 Task: In the event  named  Third Team Building Workshop, Set a range of dates when you can accept meetings  '5 Jul â€" 5 Aug 2023'. Select a duration of  45 min. Select working hours  	_x000D_
MON- SAT 10:00am â€" 6:00pm. Add time before or after your events  as 10 min. Set the frequency of available time slots for invitees as  55 min. Set the minimum notice period and maximum events allowed per day as  167 hours and 5. , logged in from the account softage.4@softage.net and add another guest for the event, softage.3@softage.net
Action: Mouse pressed left at (476, 351)
Screenshot: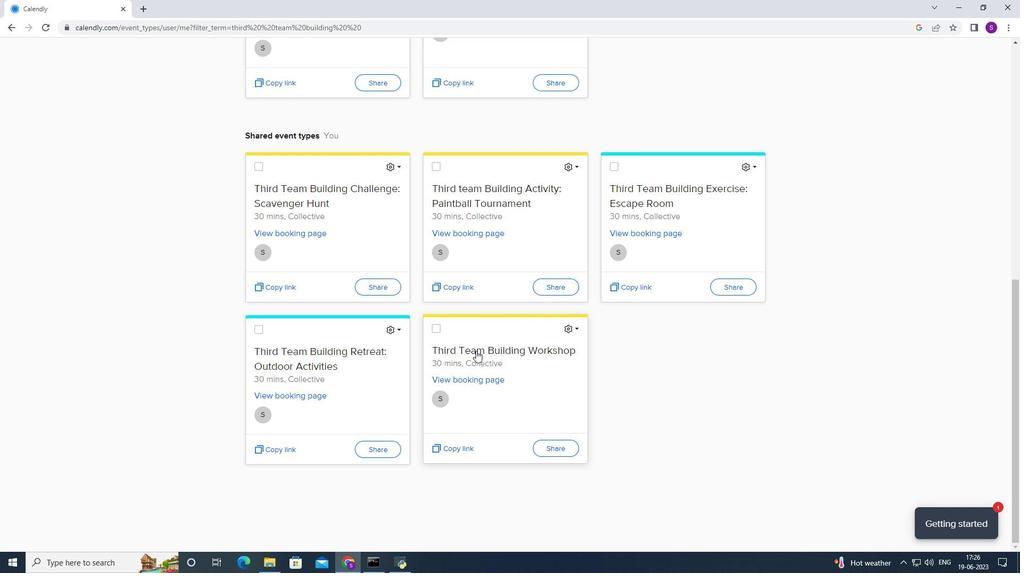 
Action: Mouse moved to (310, 258)
Screenshot: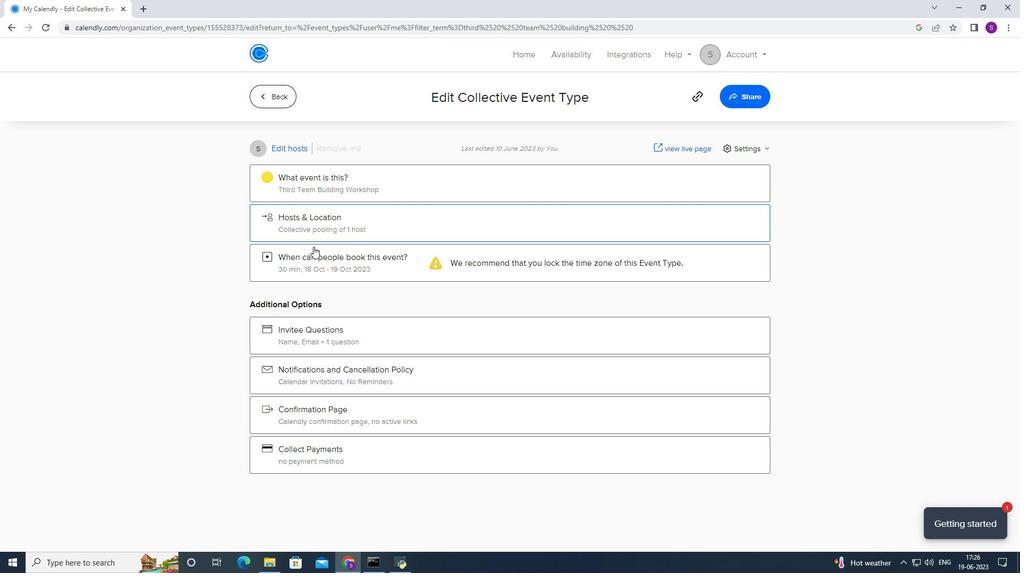 
Action: Mouse pressed left at (310, 258)
Screenshot: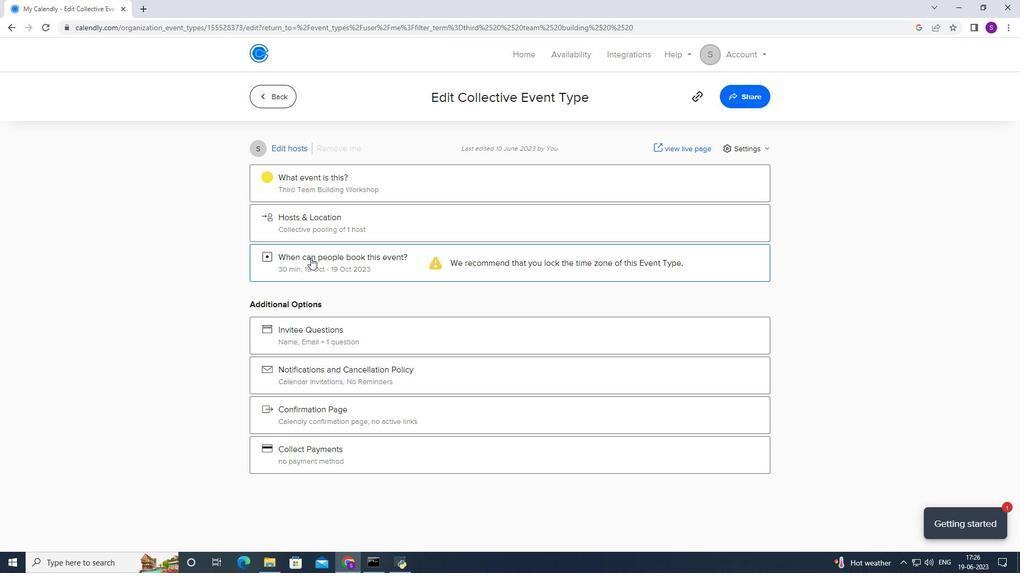 
Action: Mouse moved to (375, 392)
Screenshot: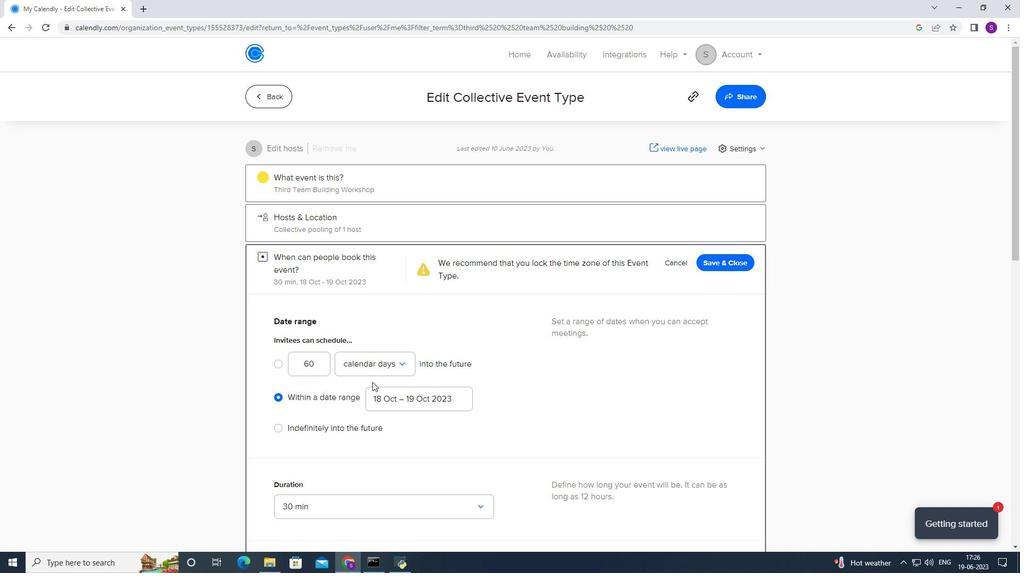 
Action: Mouse scrolled (375, 391) with delta (0, 0)
Screenshot: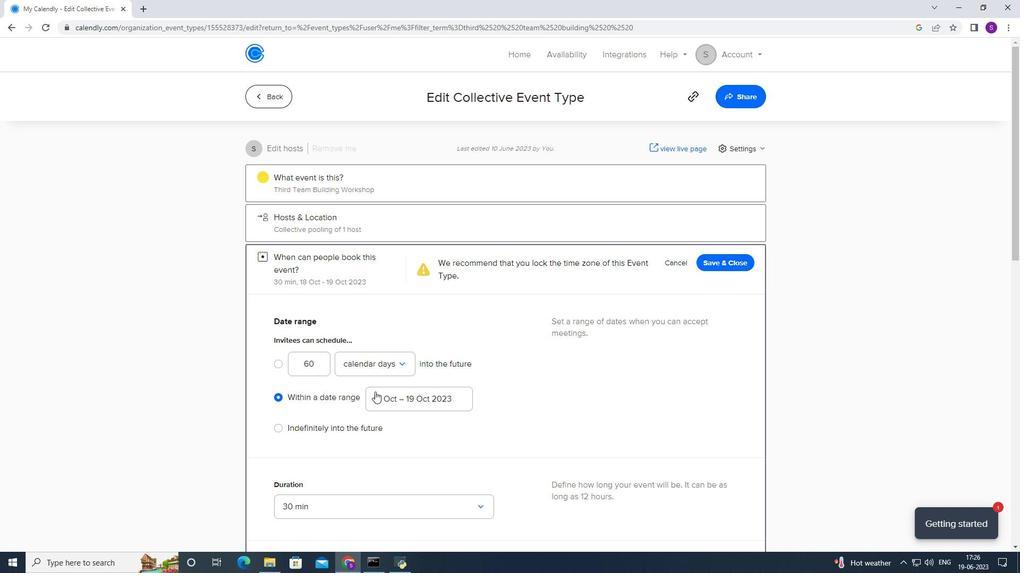 
Action: Mouse scrolled (375, 391) with delta (0, 0)
Screenshot: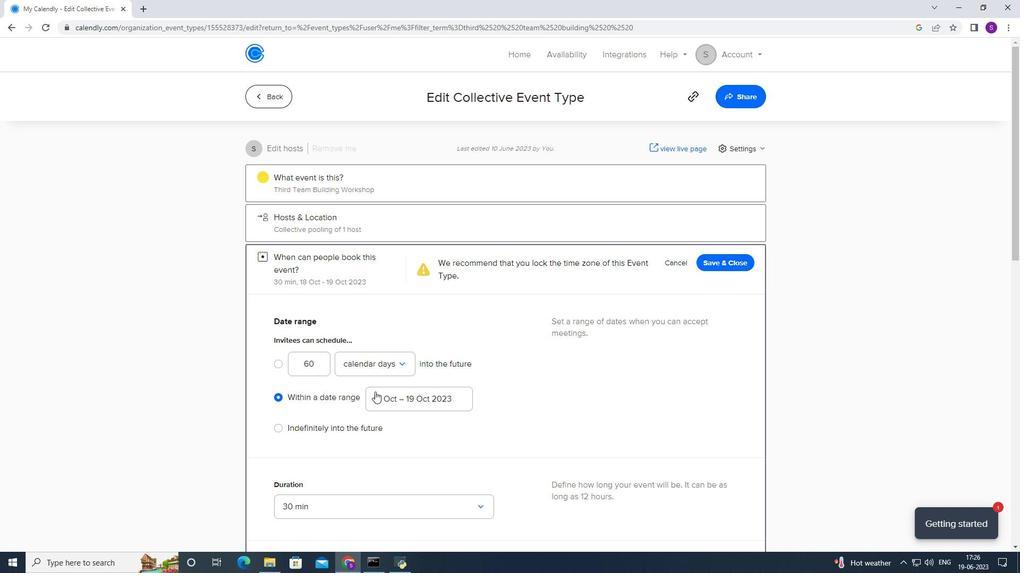 
Action: Mouse scrolled (375, 391) with delta (0, 0)
Screenshot: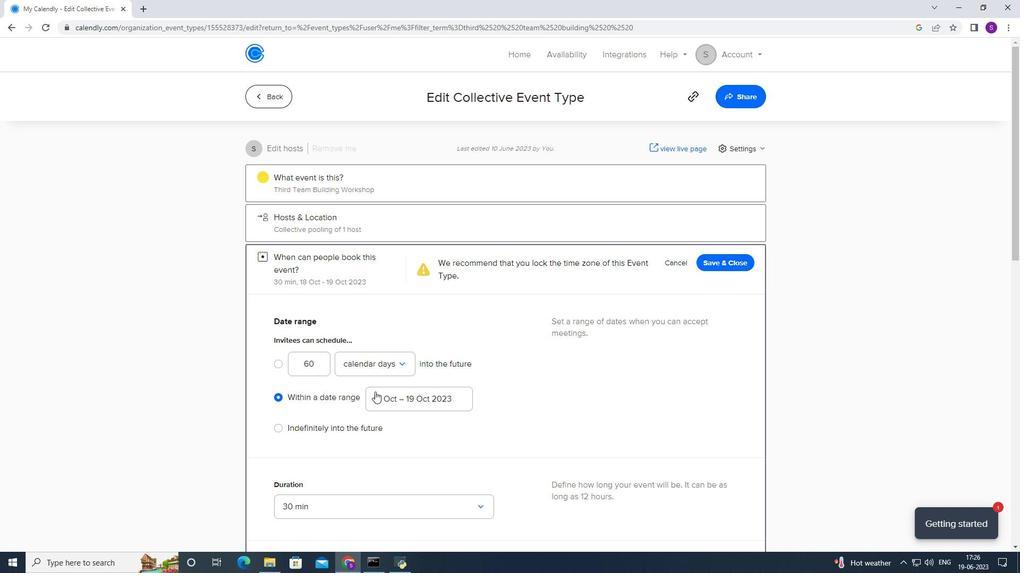 
Action: Mouse moved to (370, 343)
Screenshot: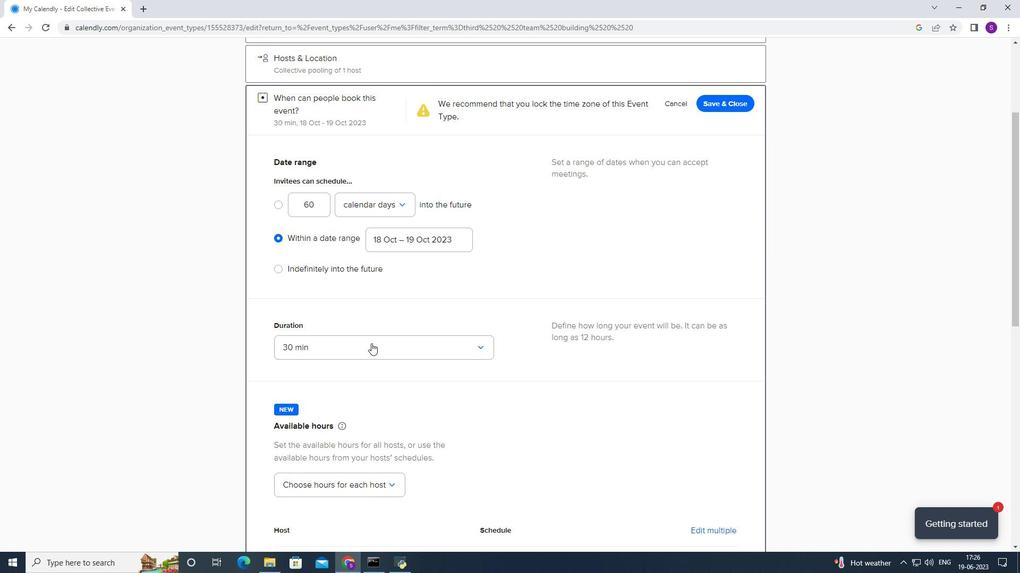 
Action: Mouse pressed left at (370, 343)
Screenshot: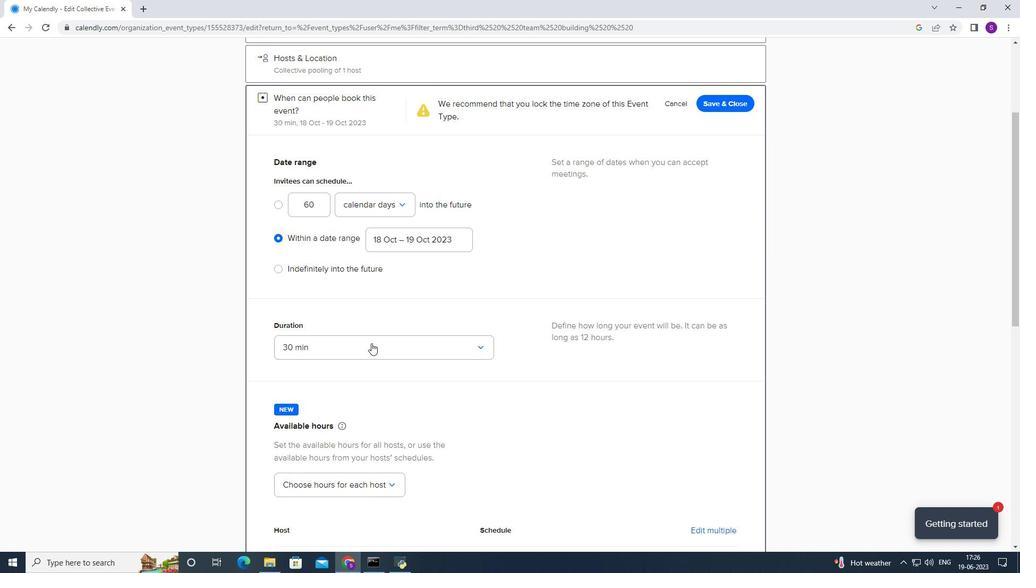 
Action: Mouse moved to (324, 422)
Screenshot: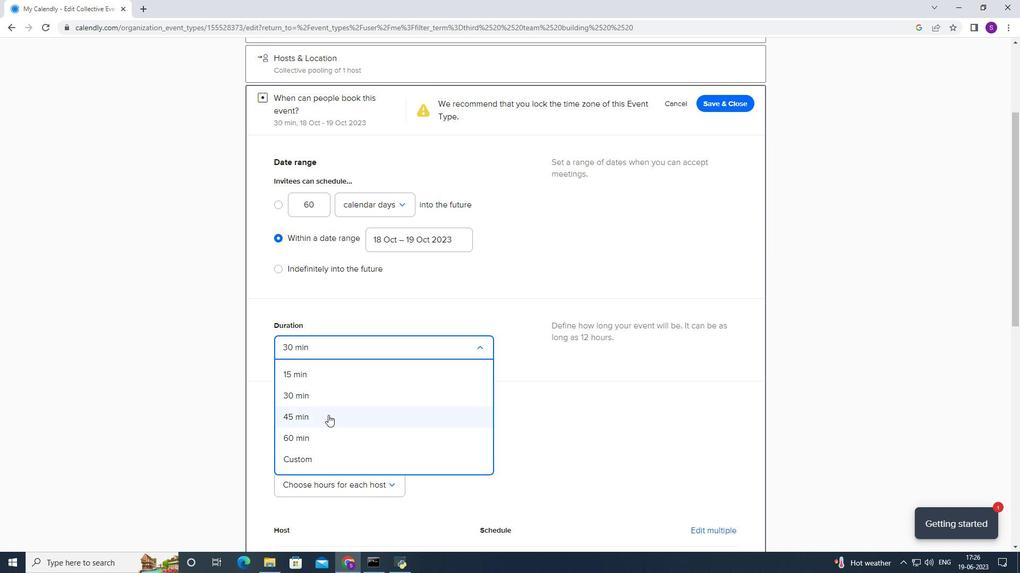 
Action: Mouse pressed left at (324, 422)
Screenshot: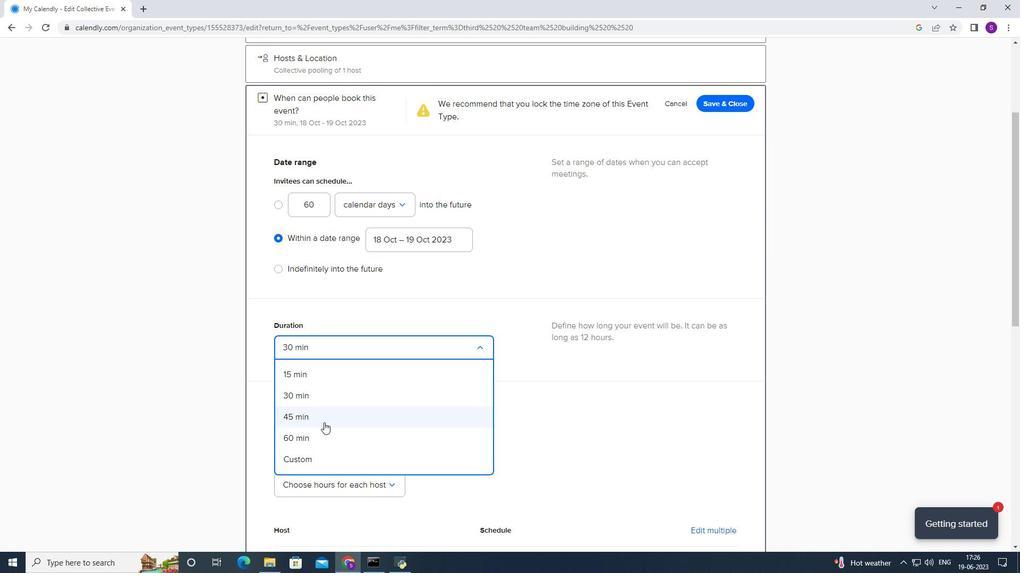 
Action: Mouse moved to (398, 241)
Screenshot: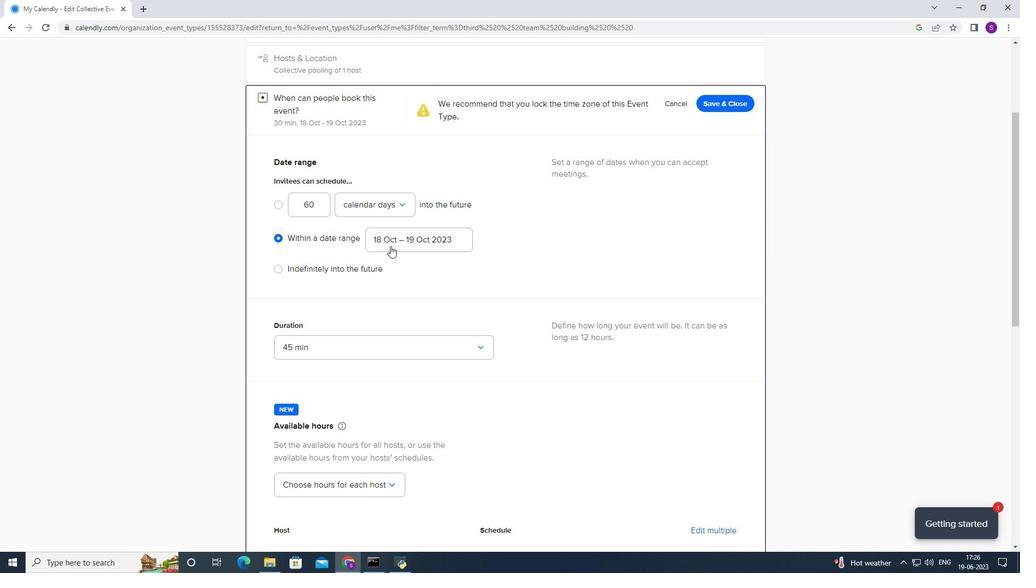
Action: Mouse pressed left at (398, 241)
Screenshot: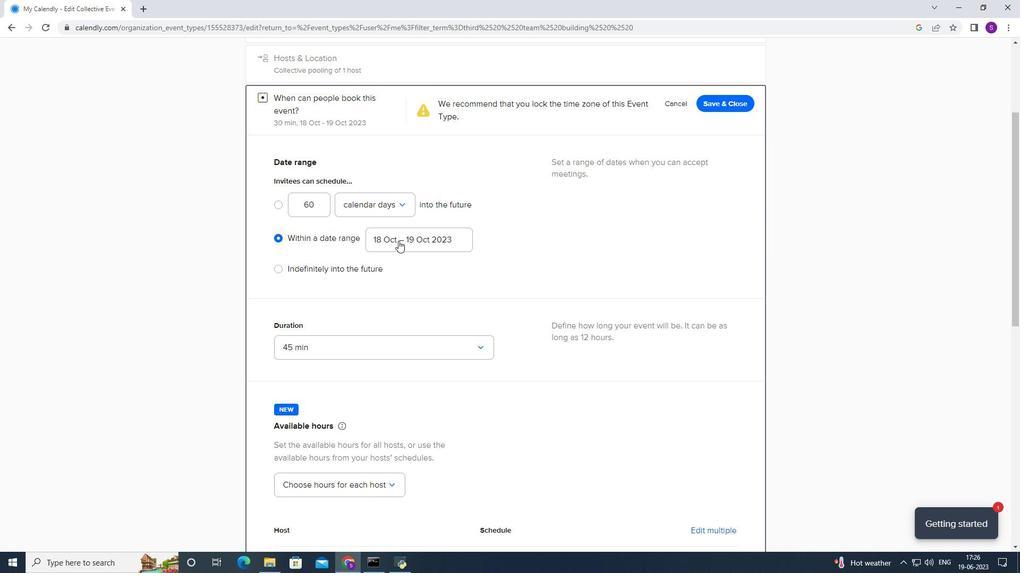 
Action: Mouse moved to (438, 277)
Screenshot: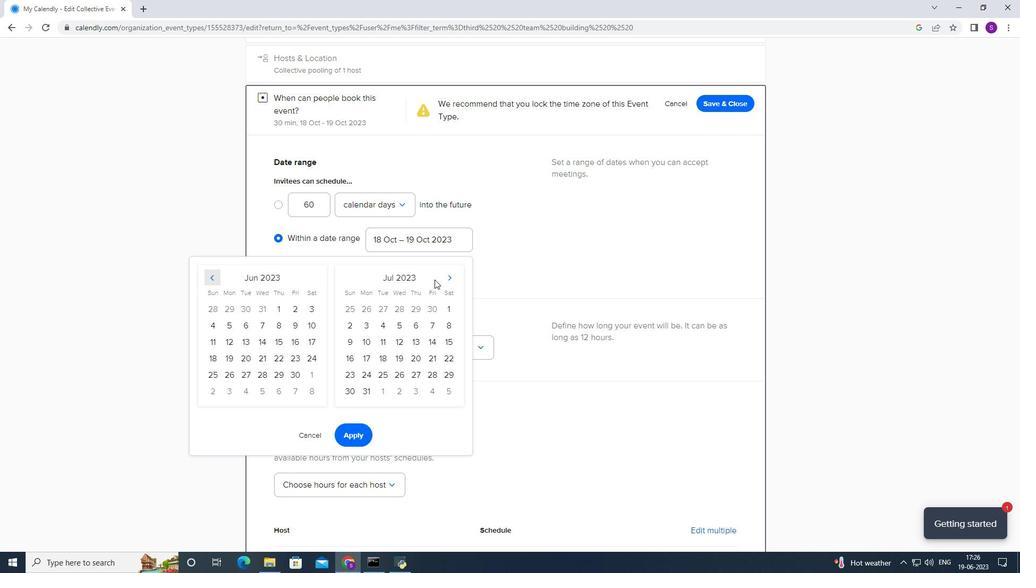 
Action: Mouse pressed left at (438, 277)
Screenshot: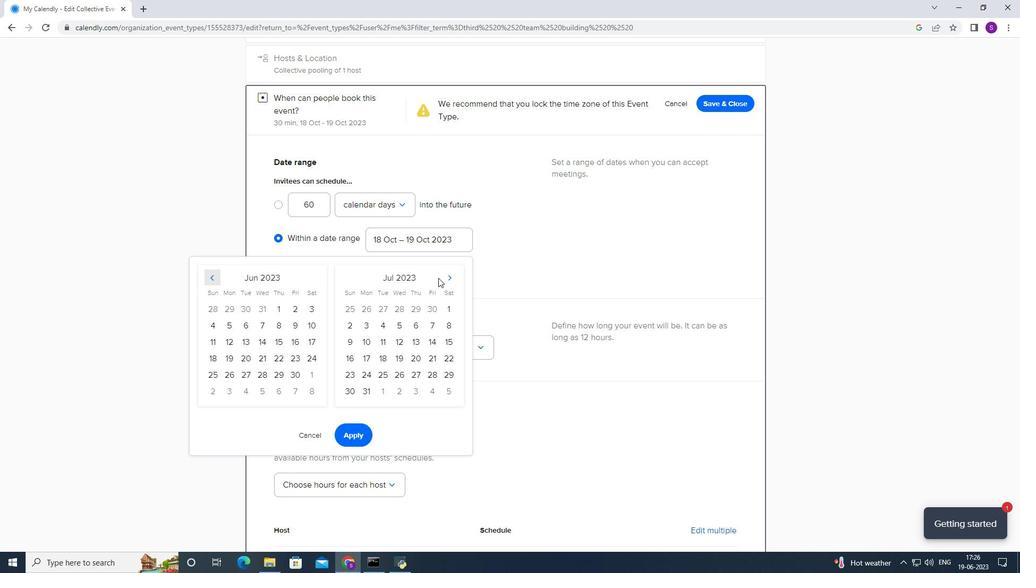 
Action: Mouse moved to (444, 276)
Screenshot: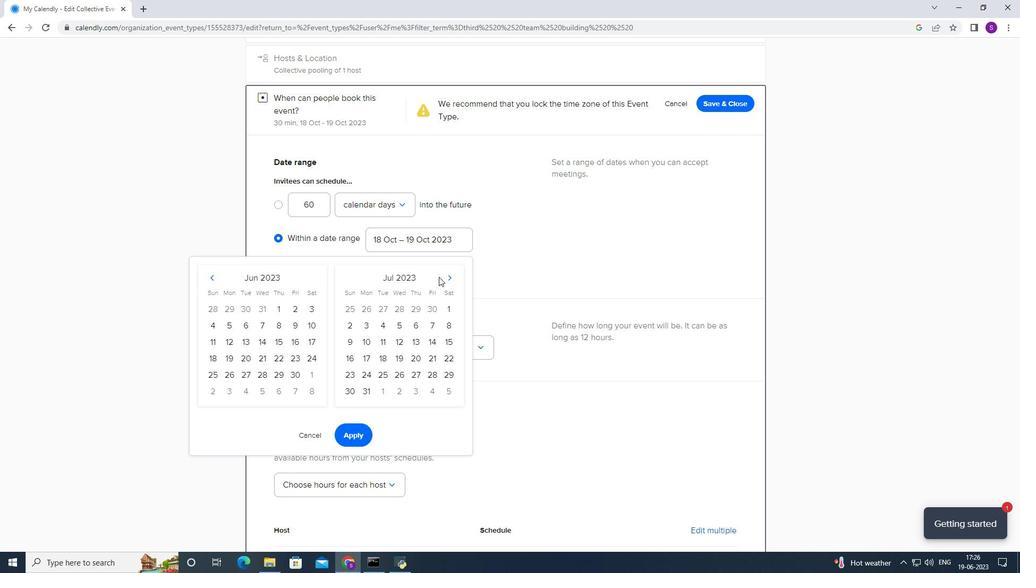 
Action: Mouse pressed left at (443, 276)
Screenshot: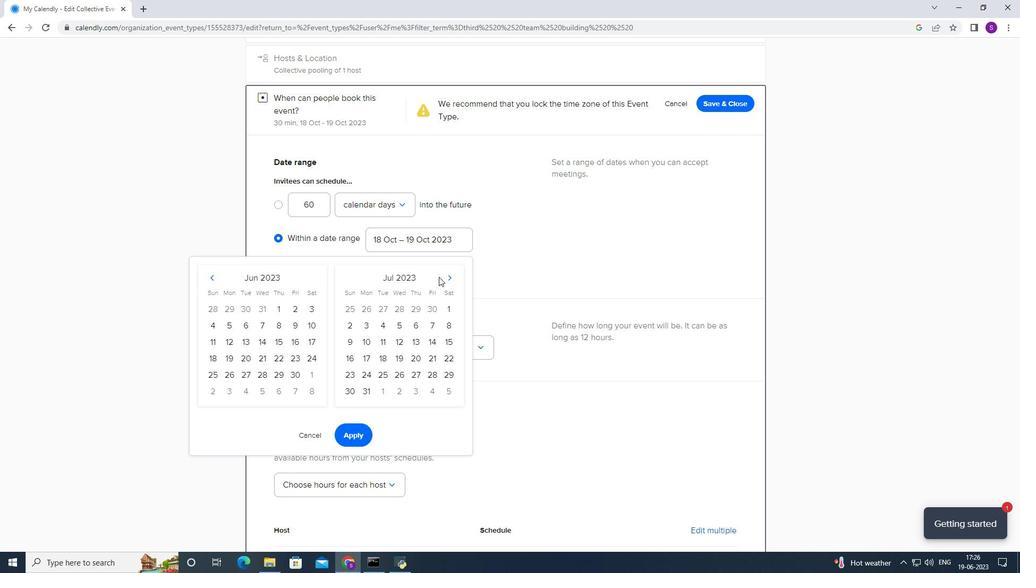 
Action: Mouse moved to (451, 274)
Screenshot: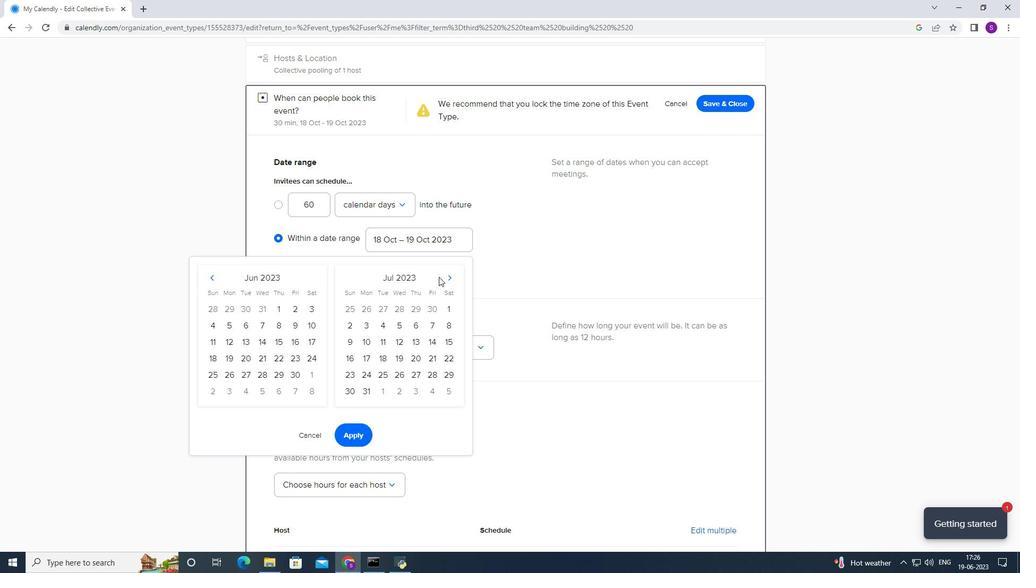 
Action: Mouse pressed left at (451, 274)
Screenshot: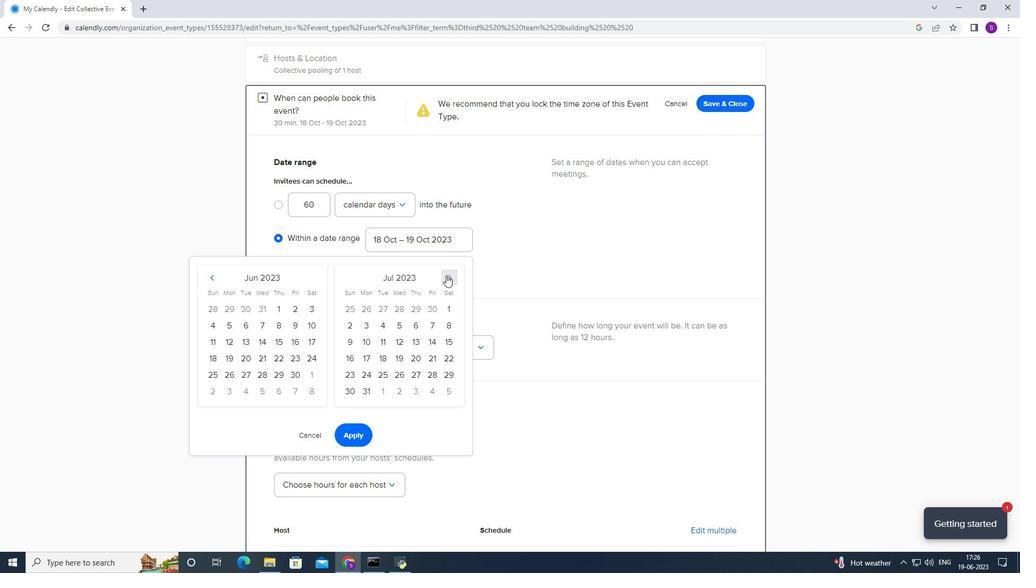 
Action: Mouse moved to (212, 276)
Screenshot: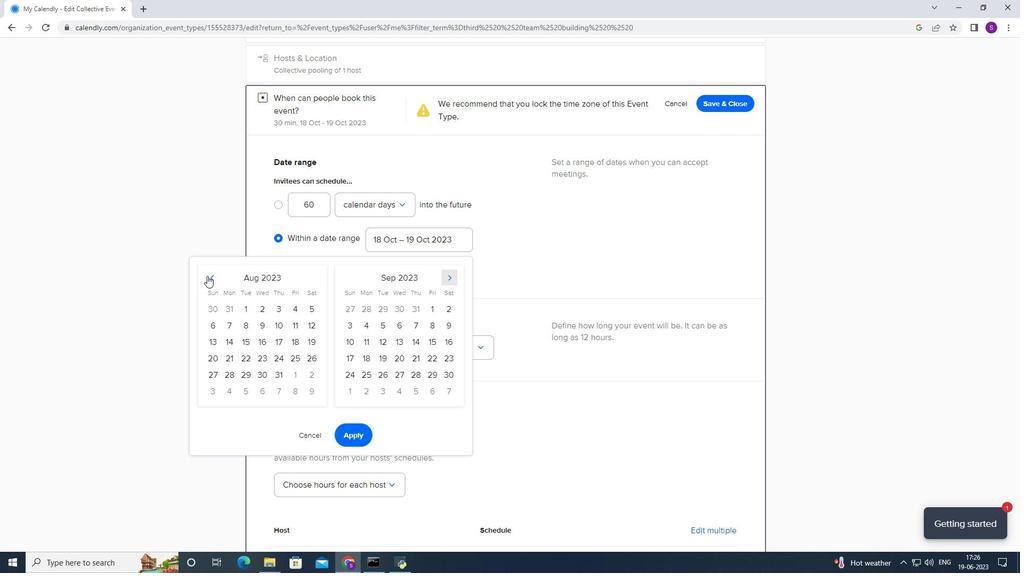 
Action: Mouse pressed left at (212, 276)
Screenshot: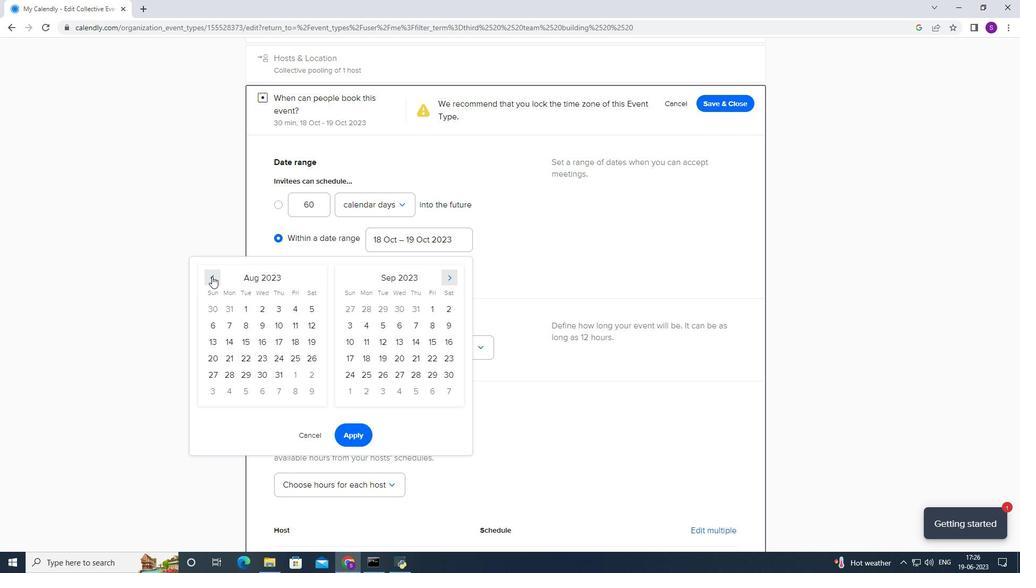 
Action: Mouse moved to (264, 326)
Screenshot: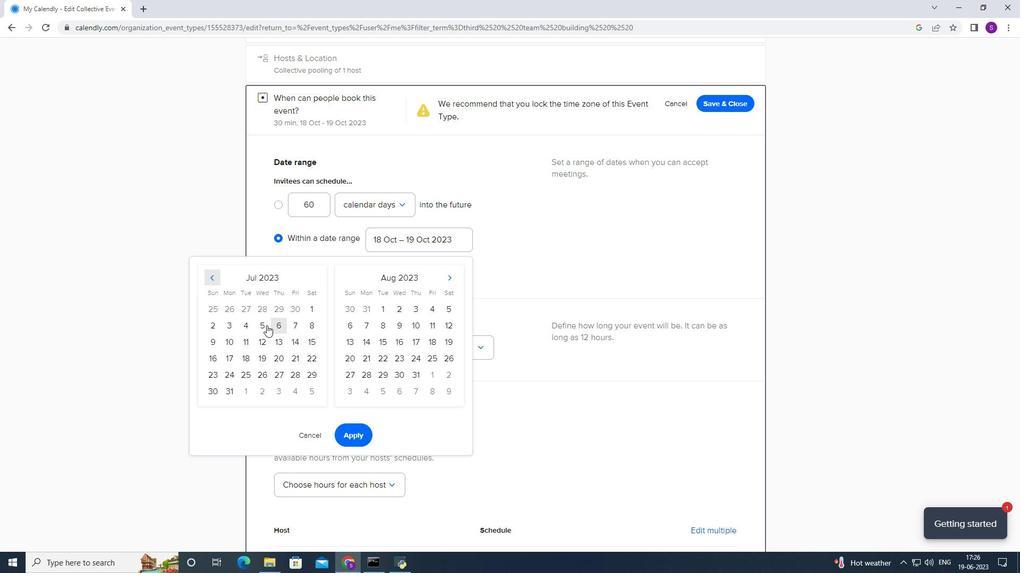 
Action: Mouse pressed left at (264, 326)
Screenshot: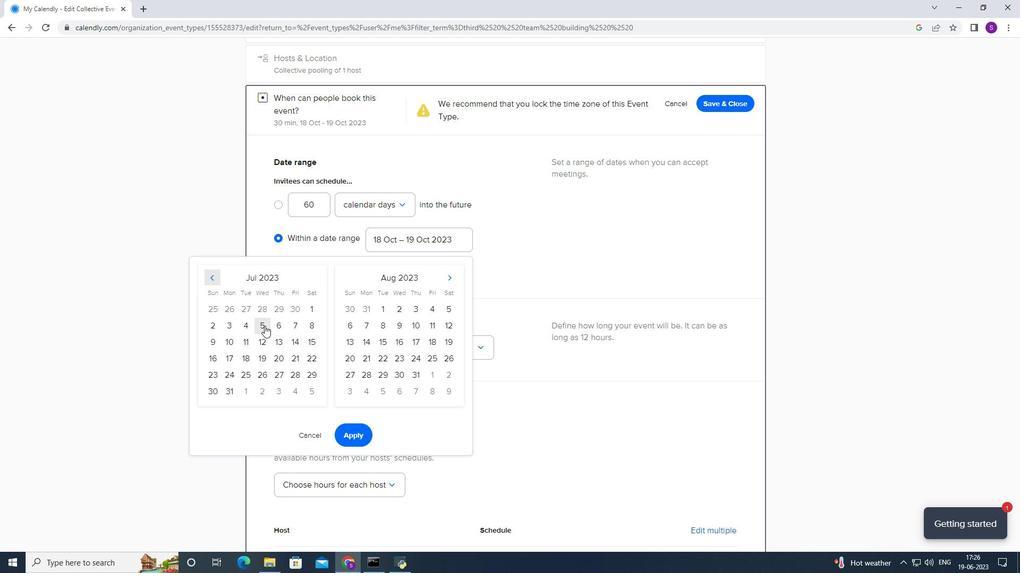 
Action: Mouse moved to (453, 312)
Screenshot: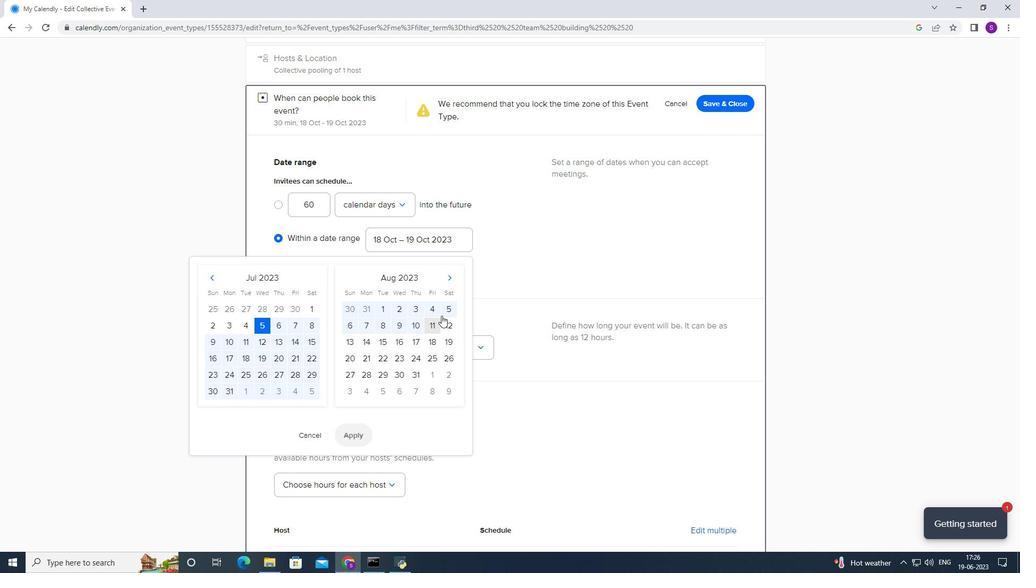 
Action: Mouse pressed left at (453, 312)
Screenshot: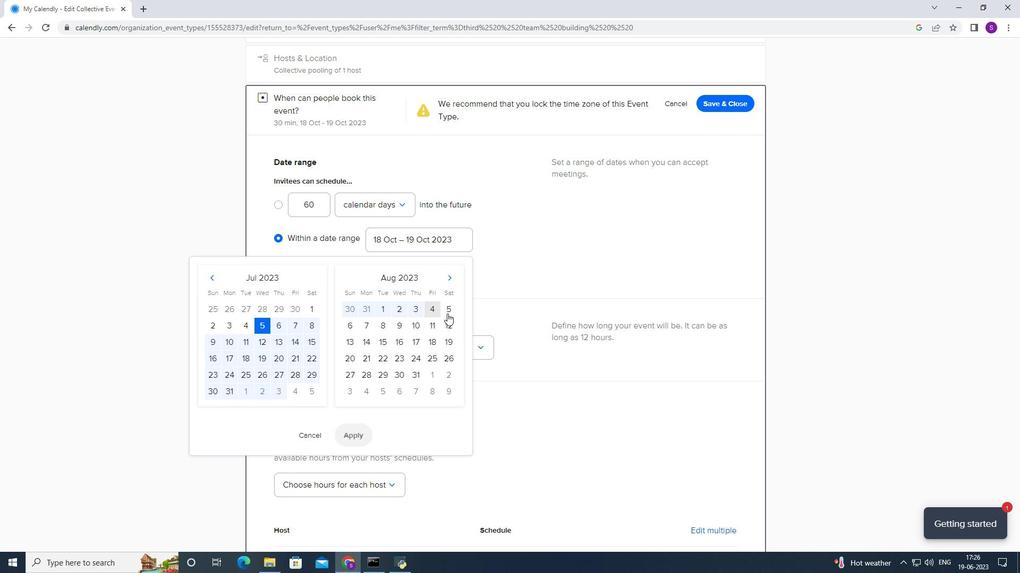 
Action: Mouse moved to (359, 432)
Screenshot: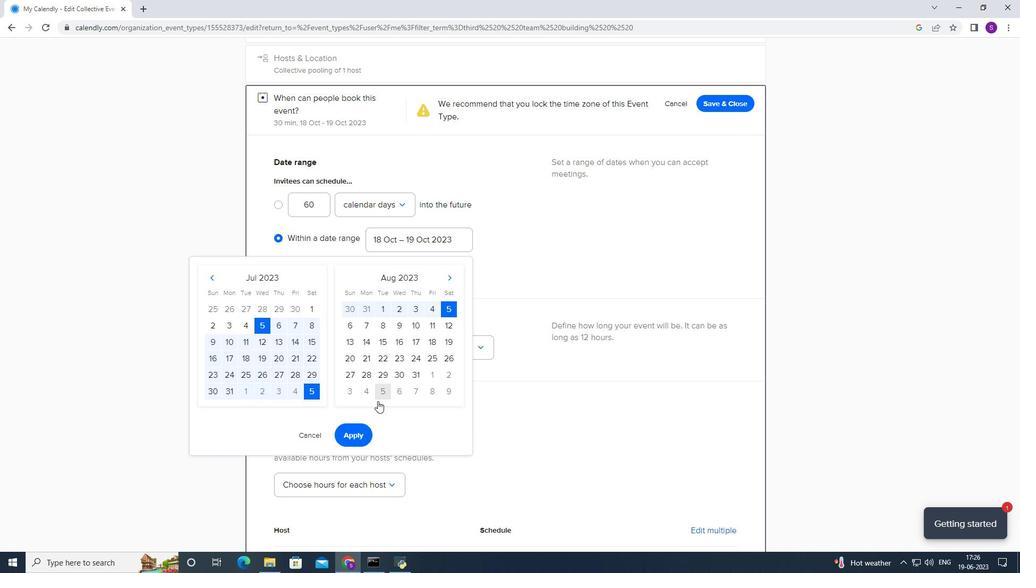 
Action: Mouse pressed left at (359, 432)
Screenshot: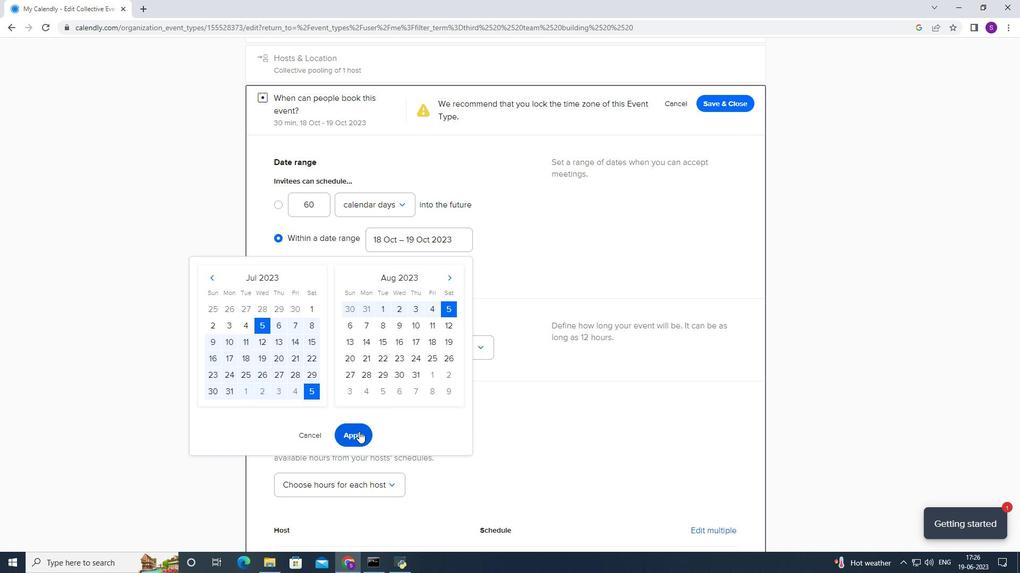 
Action: Mouse moved to (361, 399)
Screenshot: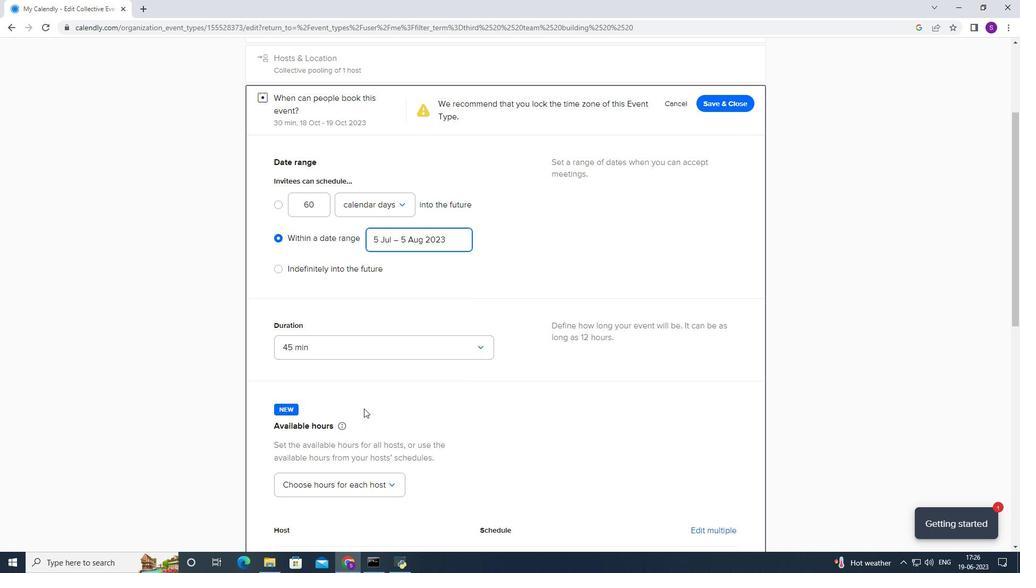 
Action: Mouse scrolled (361, 399) with delta (0, 0)
Screenshot: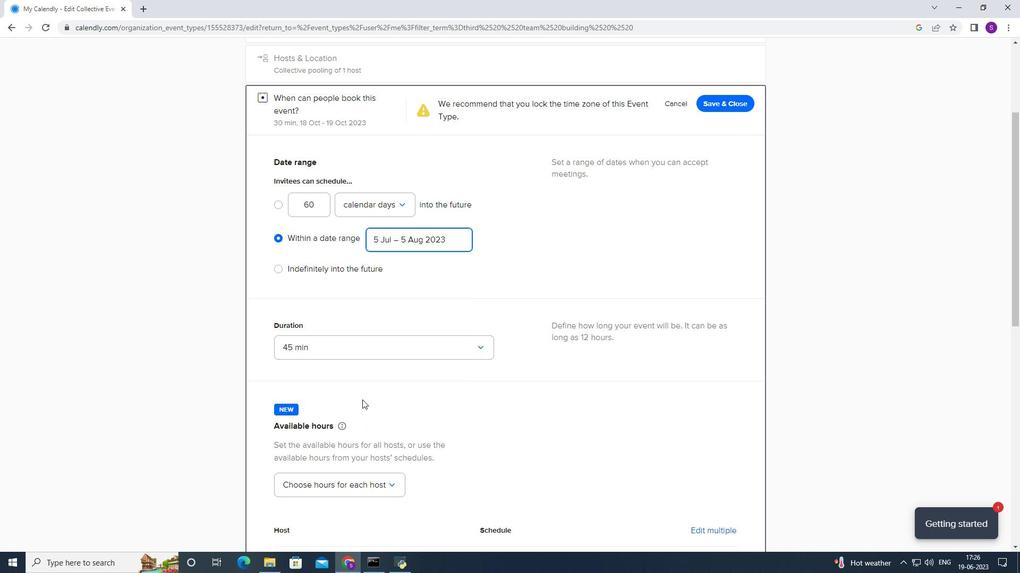 
Action: Mouse moved to (360, 399)
Screenshot: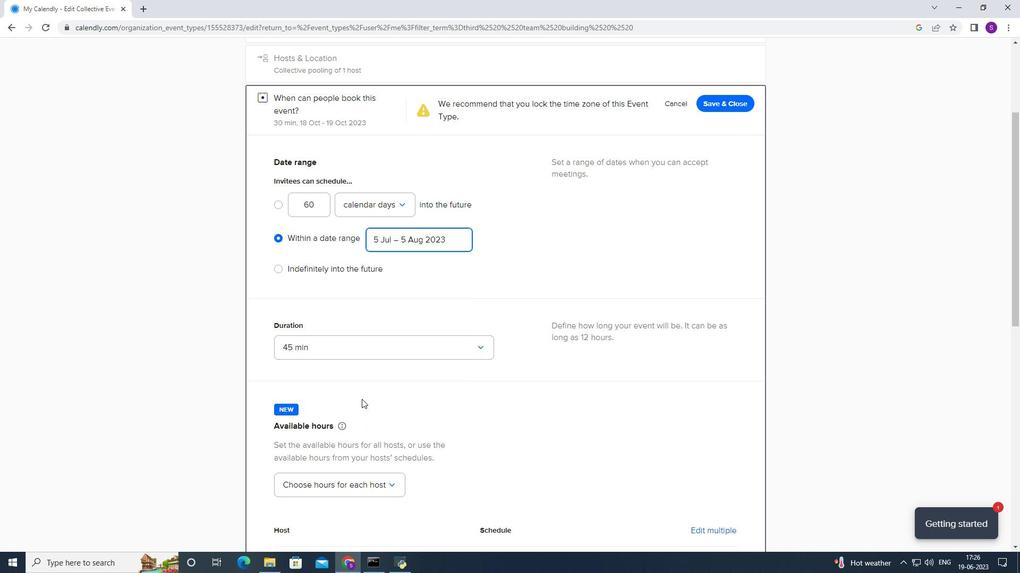 
Action: Mouse scrolled (360, 398) with delta (0, 0)
Screenshot: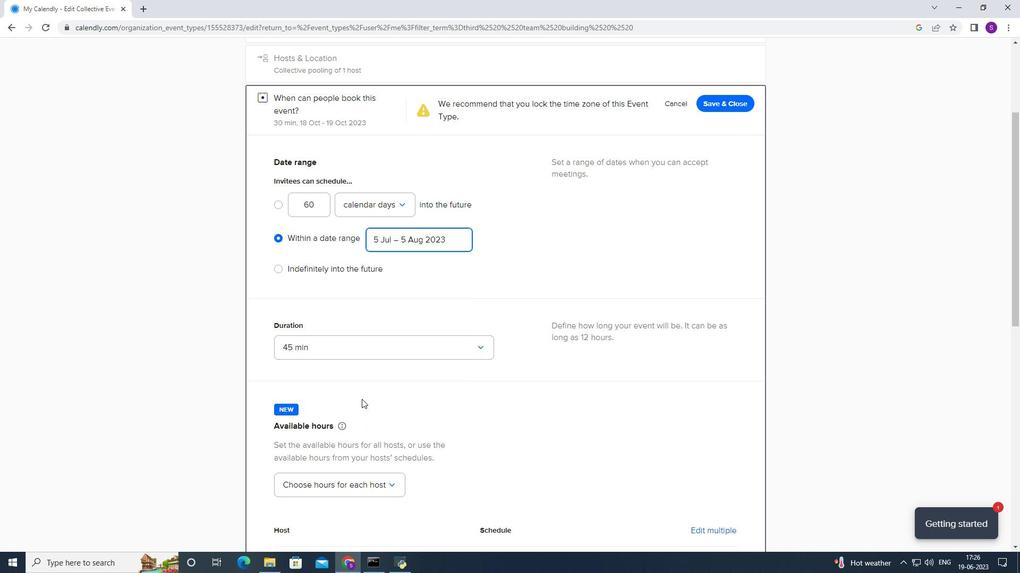 
Action: Mouse moved to (360, 399)
Screenshot: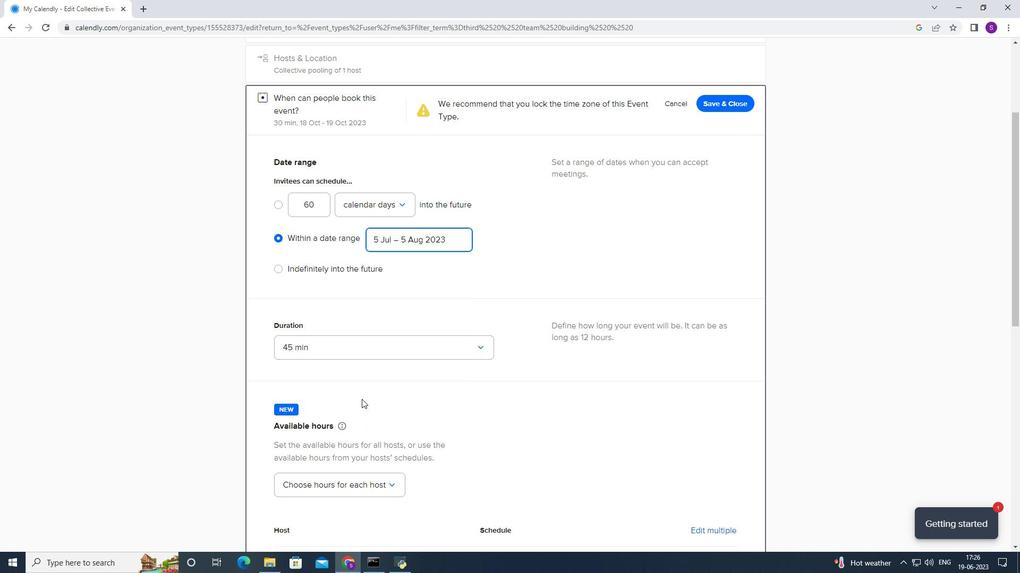 
Action: Mouse scrolled (360, 398) with delta (0, 0)
Screenshot: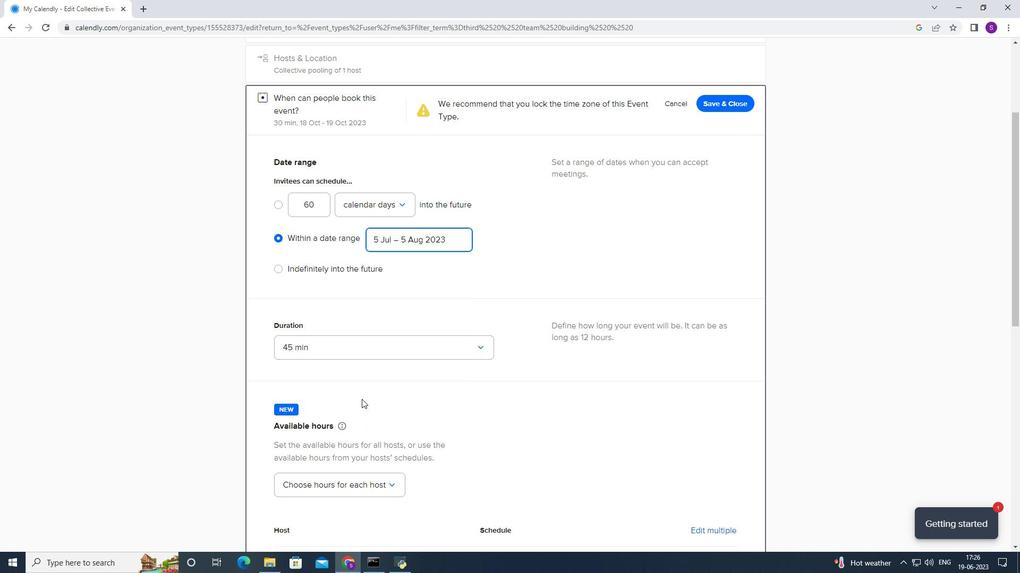
Action: Mouse moved to (353, 332)
Screenshot: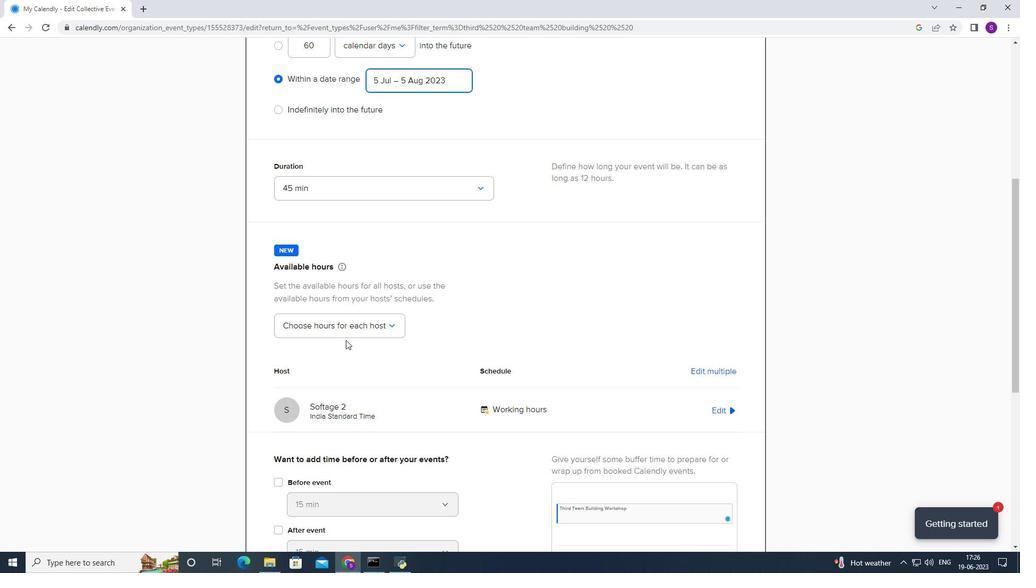 
Action: Mouse scrolled (353, 332) with delta (0, 0)
Screenshot: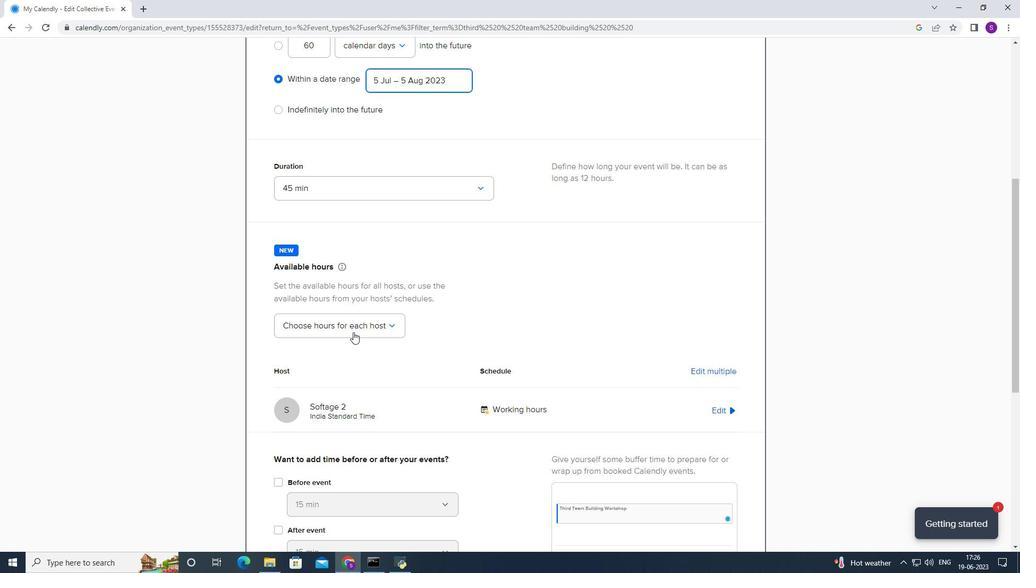 
Action: Mouse scrolled (353, 332) with delta (0, 0)
Screenshot: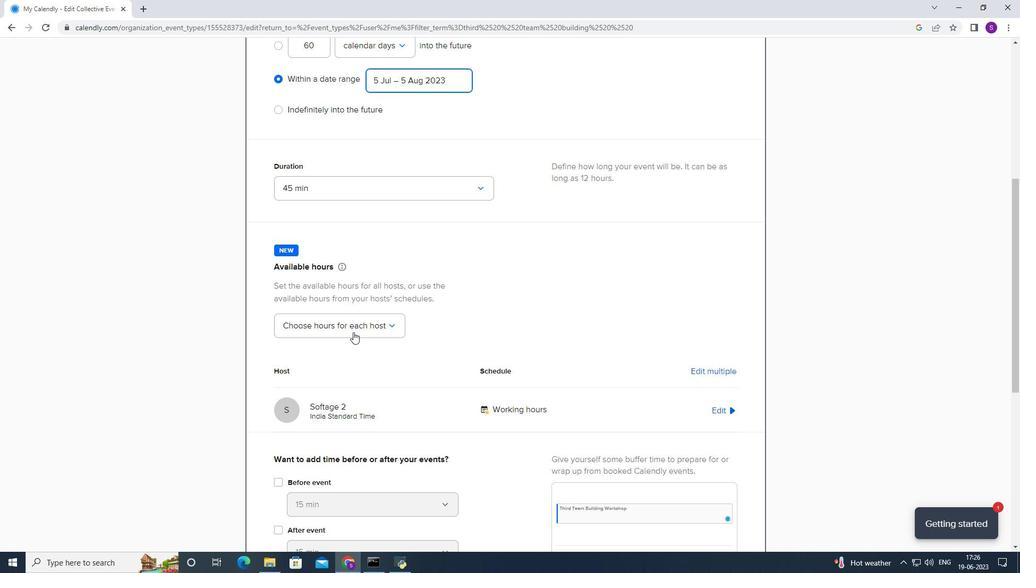
Action: Mouse scrolled (353, 332) with delta (0, 0)
Screenshot: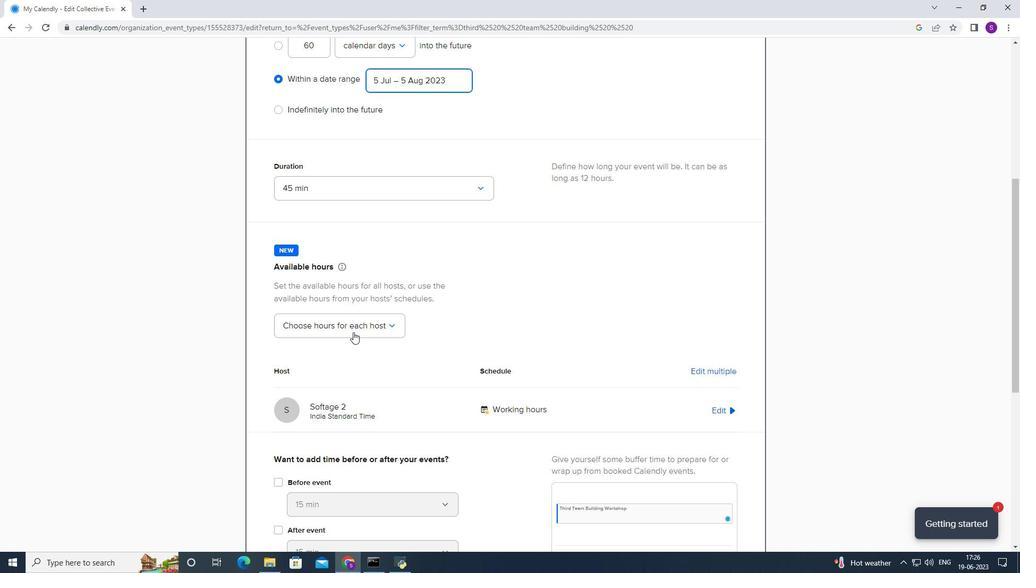 
Action: Mouse scrolled (353, 332) with delta (0, 0)
Screenshot: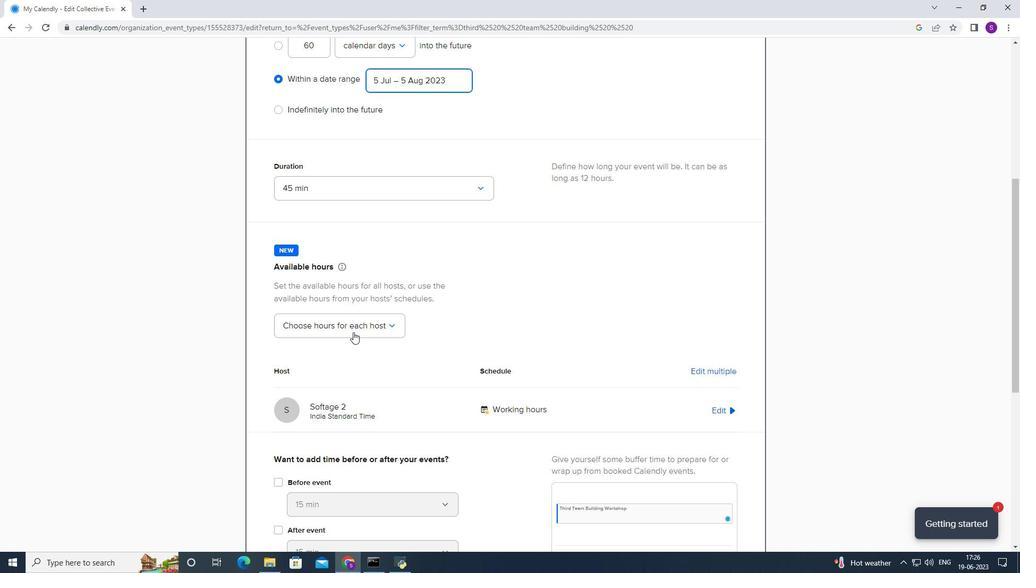 
Action: Mouse scrolled (353, 332) with delta (0, 0)
Screenshot: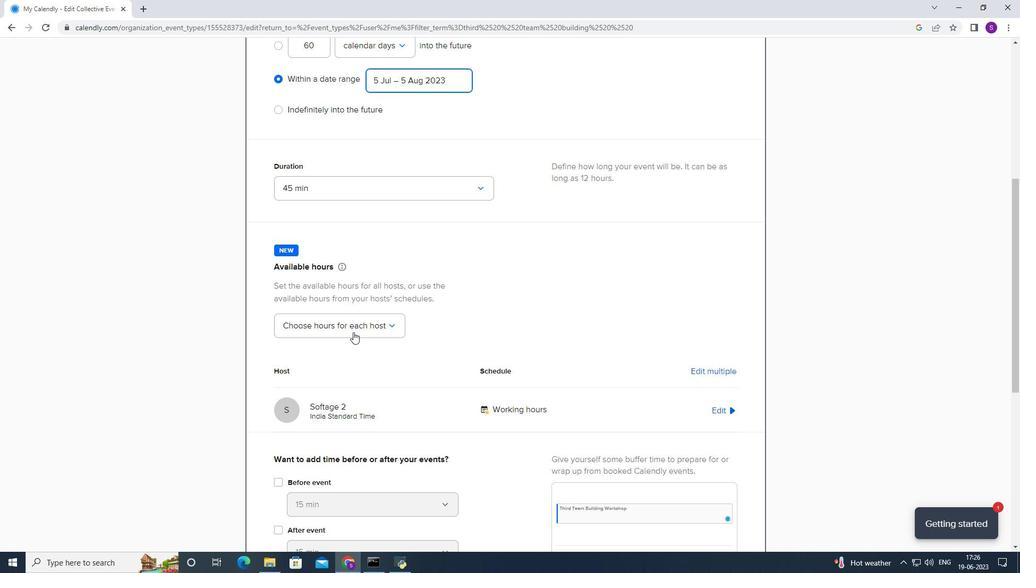 
Action: Mouse moved to (309, 228)
Screenshot: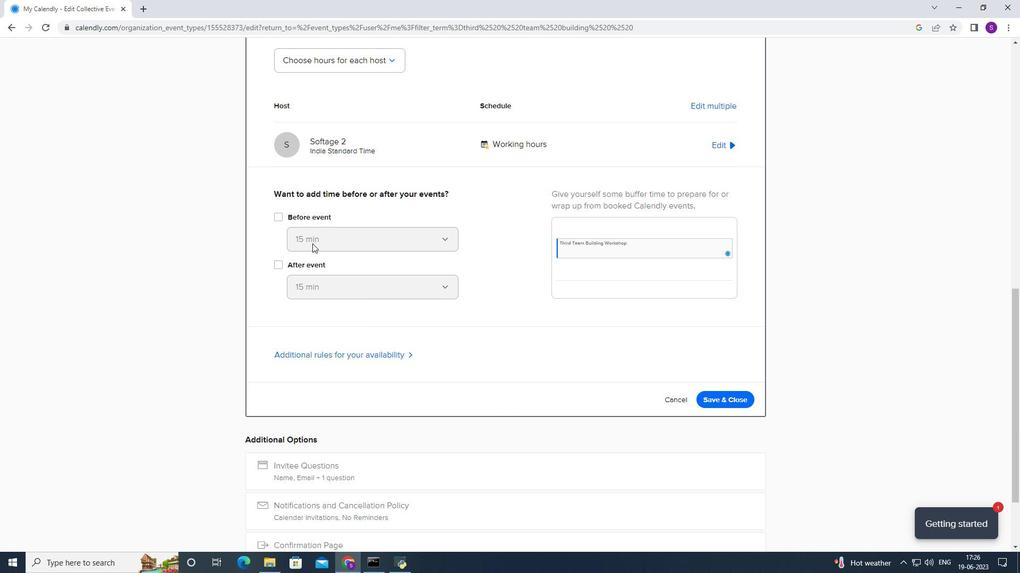 
Action: Mouse pressed left at (309, 228)
Screenshot: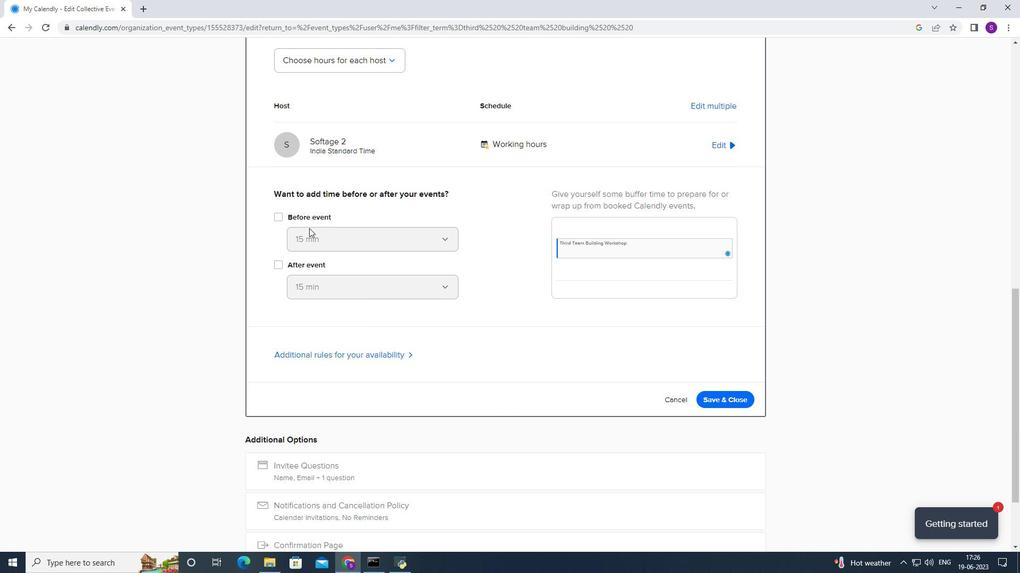 
Action: Mouse moved to (308, 246)
Screenshot: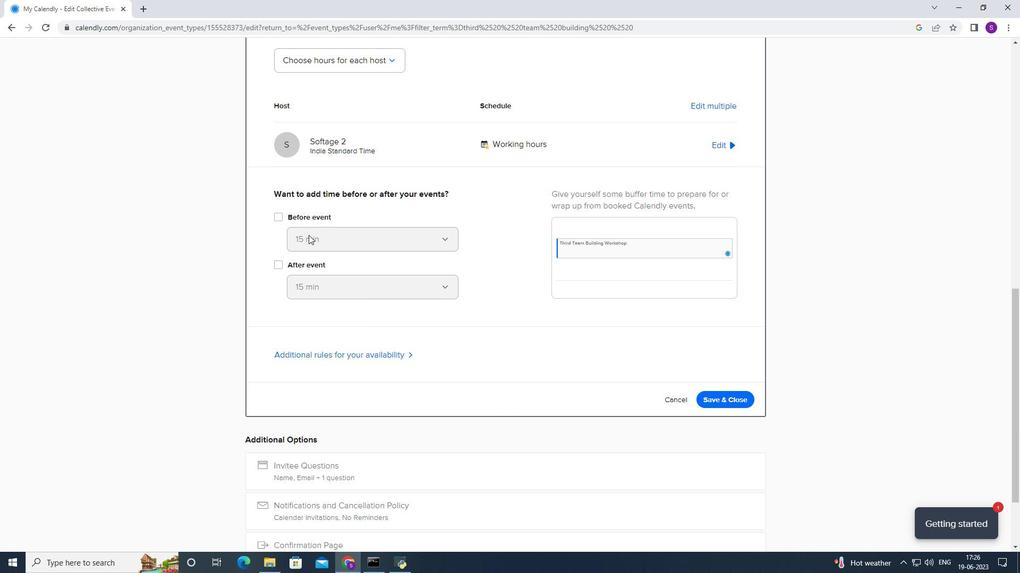 
Action: Mouse pressed left at (308, 246)
Screenshot: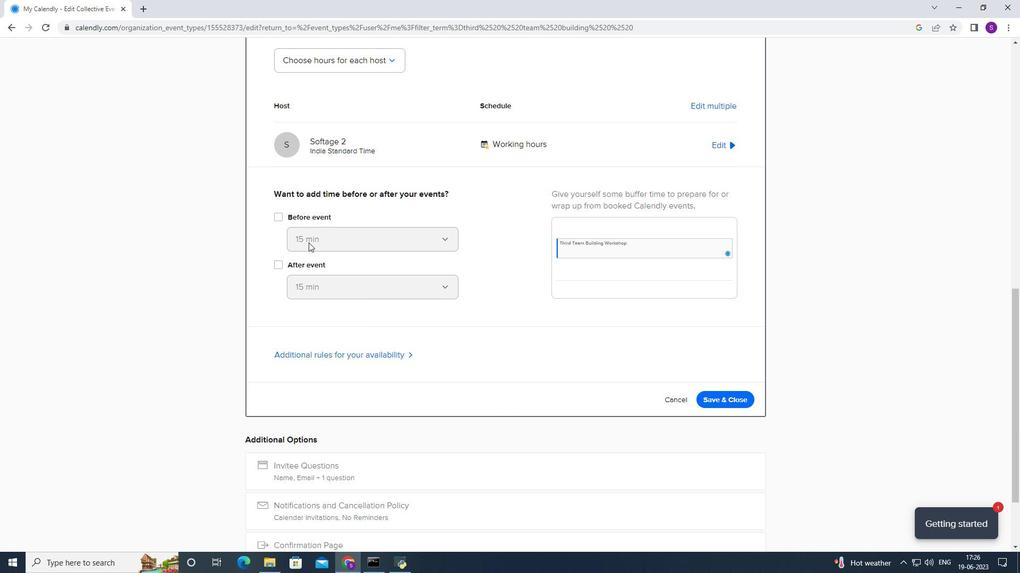 
Action: Mouse moved to (284, 215)
Screenshot: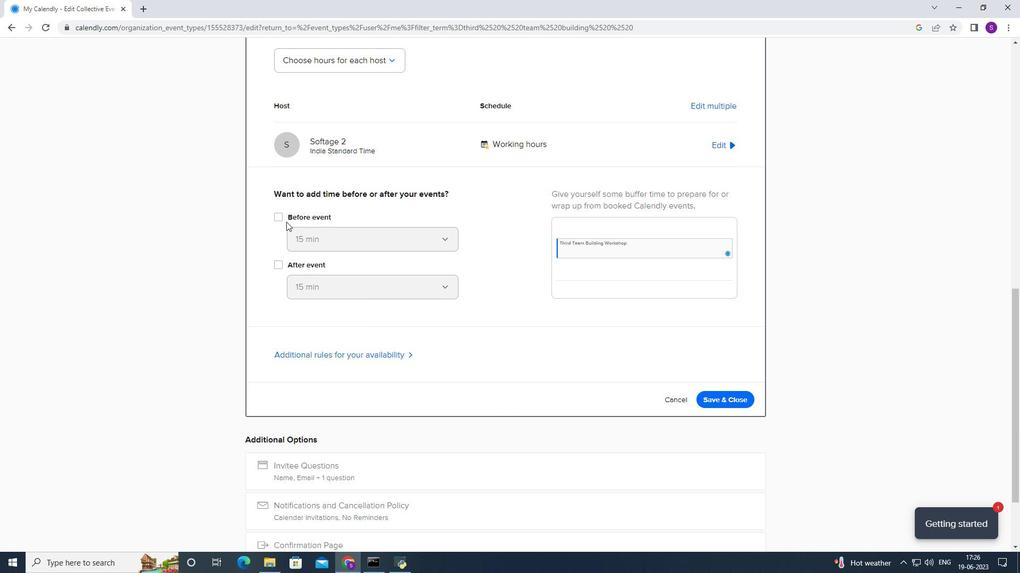 
Action: Mouse pressed left at (284, 215)
Screenshot: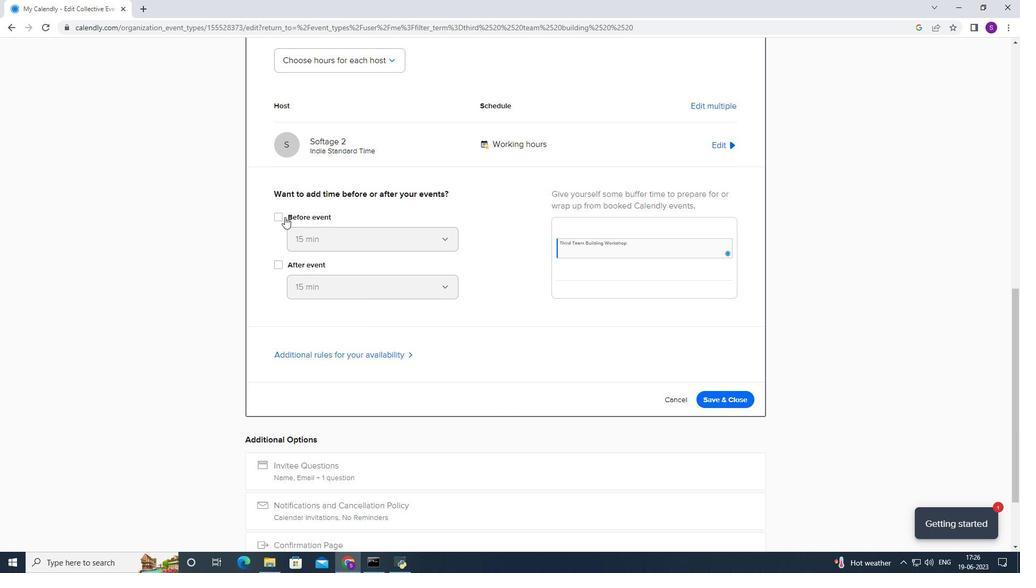 
Action: Mouse moved to (285, 228)
Screenshot: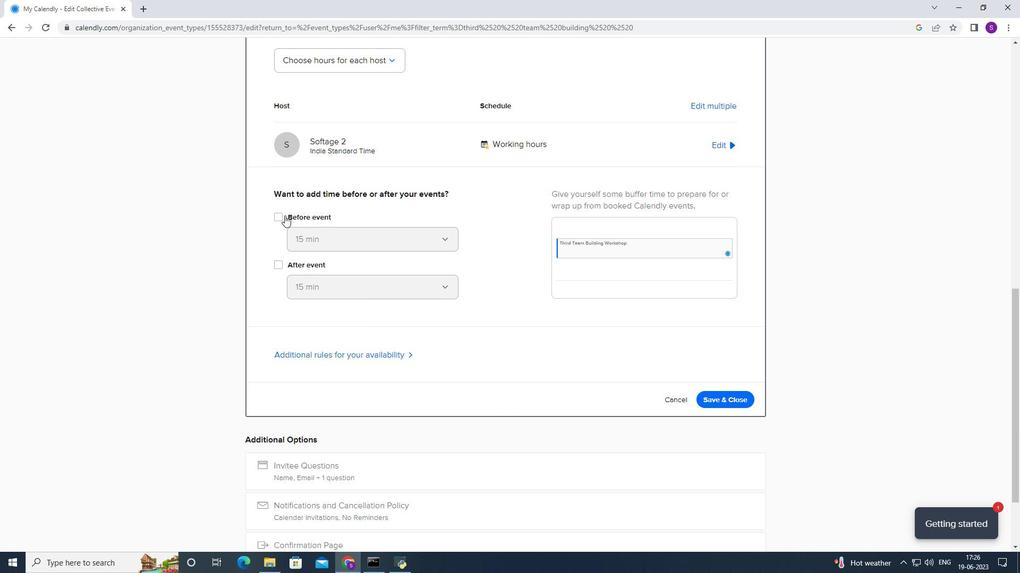 
Action: Mouse pressed left at (285, 228)
Screenshot: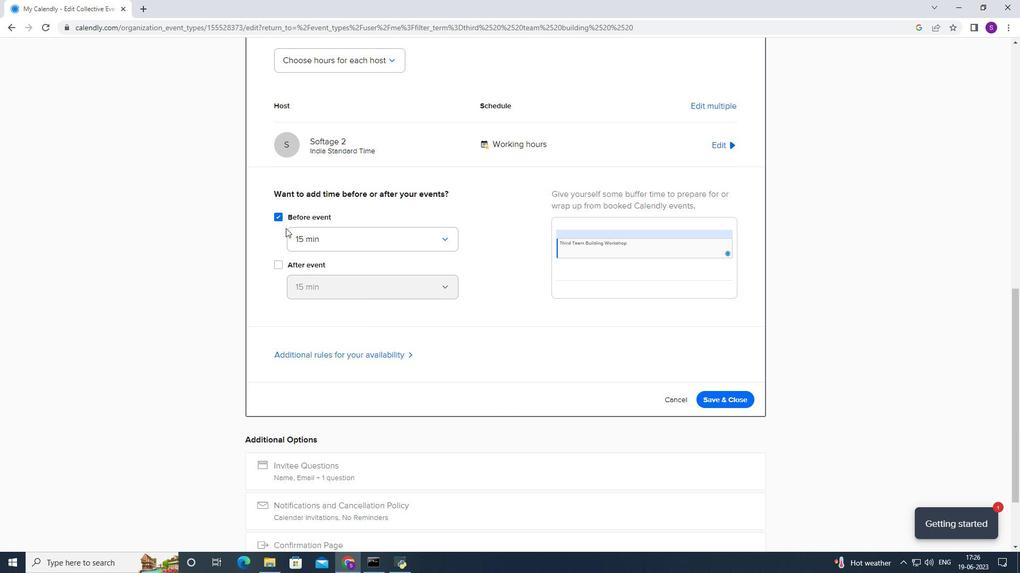 
Action: Mouse moved to (289, 239)
Screenshot: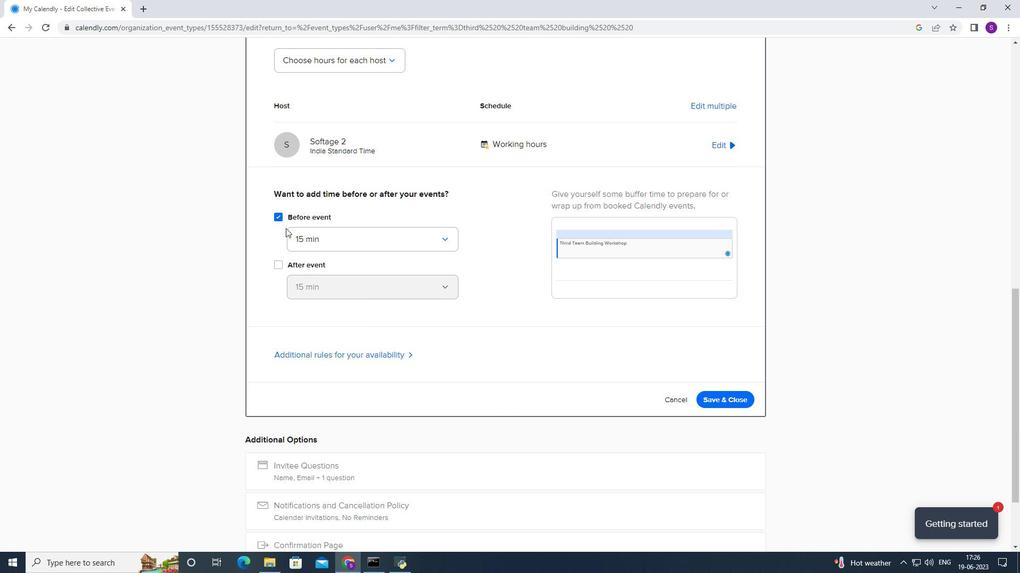 
Action: Mouse pressed left at (289, 239)
Screenshot: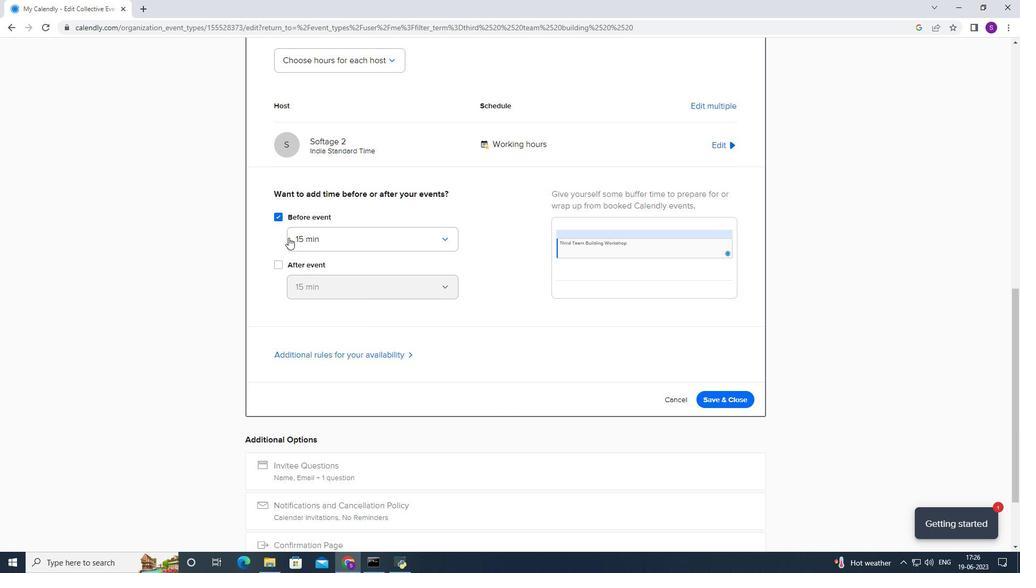 
Action: Mouse moved to (294, 286)
Screenshot: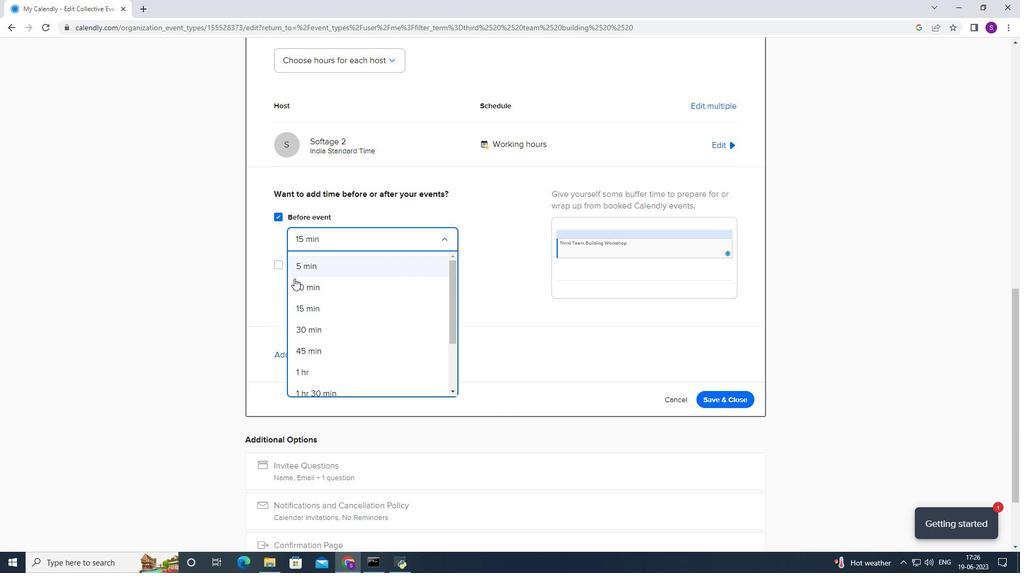
Action: Mouse pressed left at (294, 286)
Screenshot: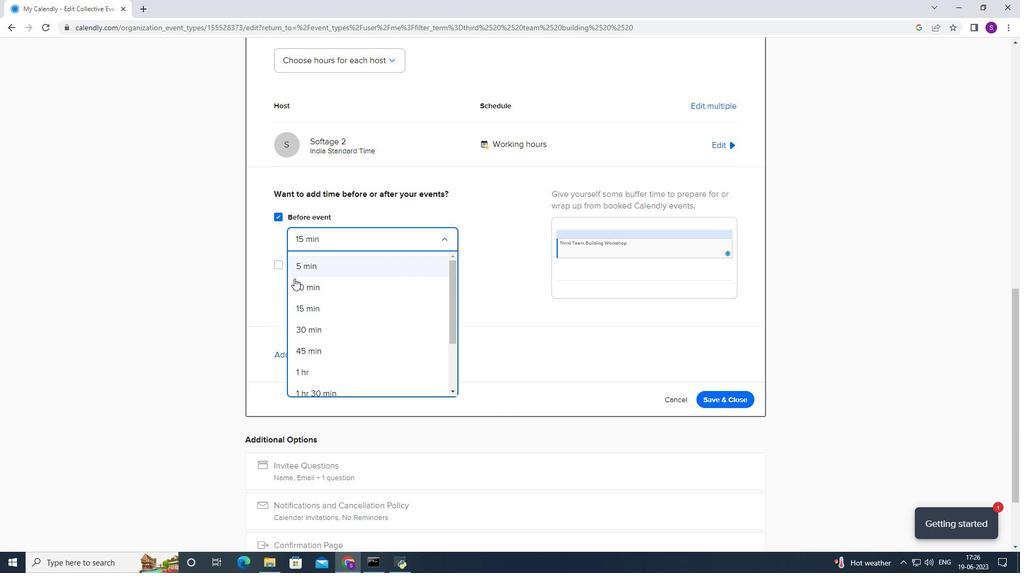 
Action: Mouse moved to (278, 263)
Screenshot: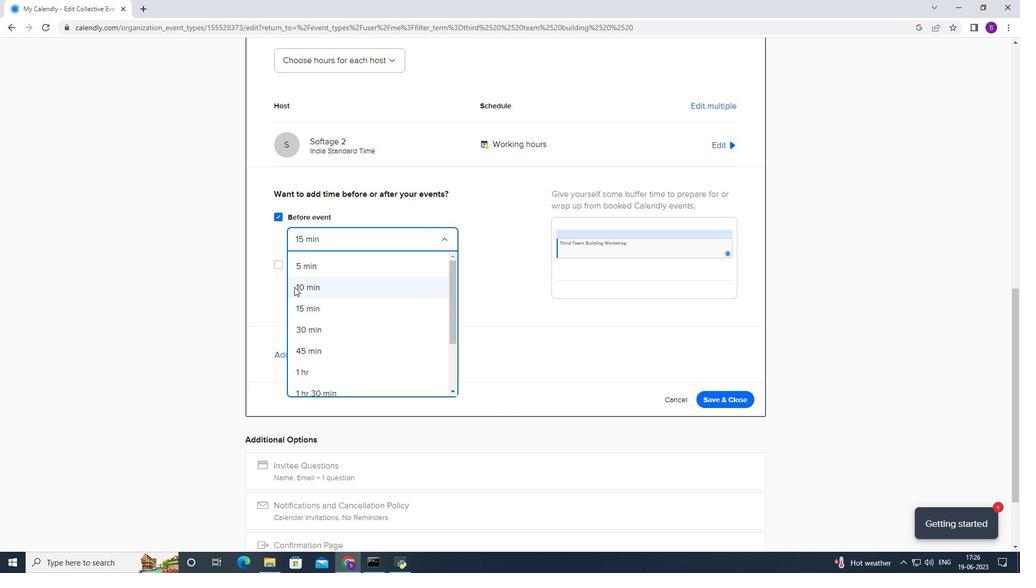 
Action: Mouse pressed left at (278, 263)
Screenshot: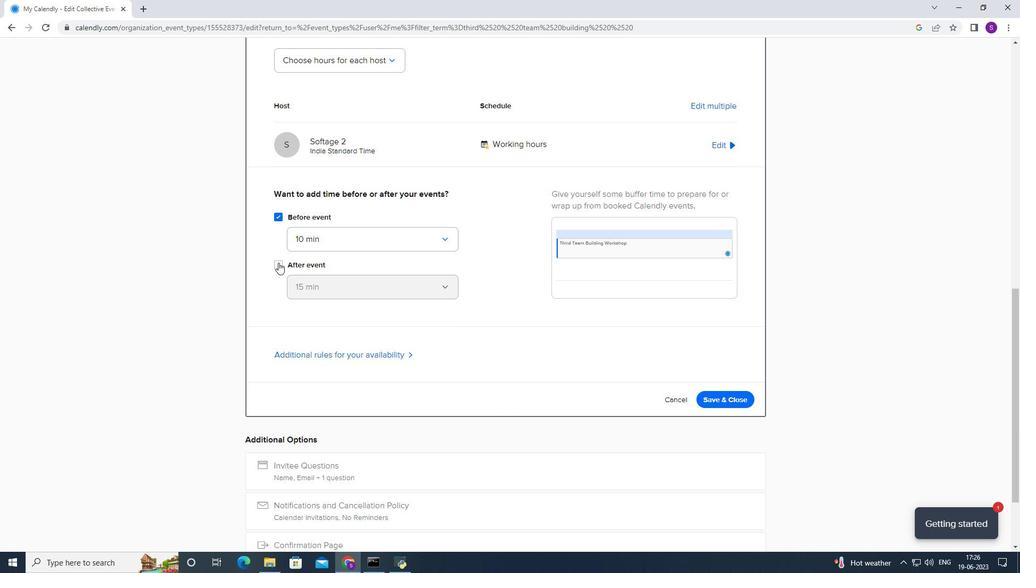 
Action: Mouse moved to (295, 277)
Screenshot: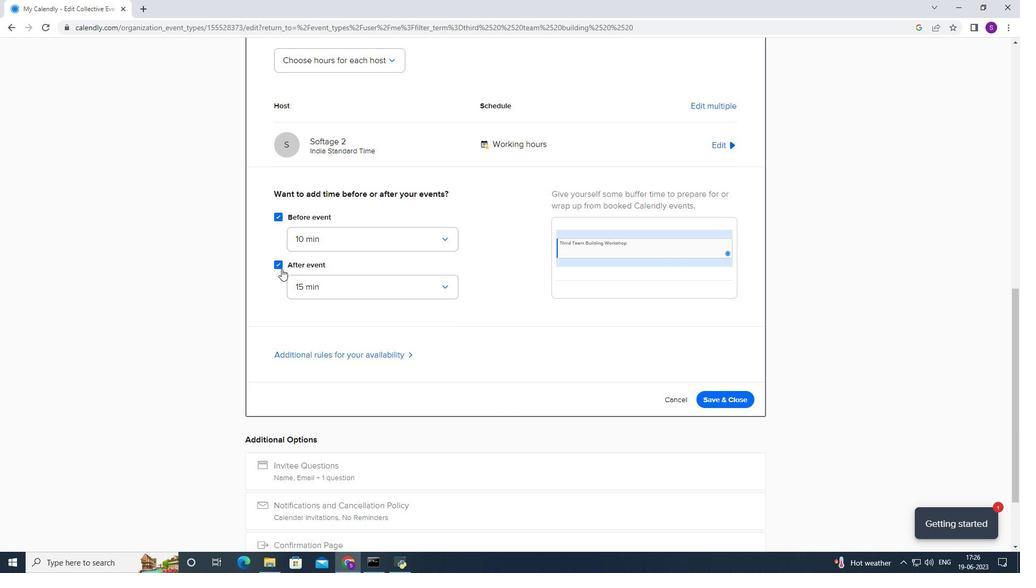 
Action: Mouse pressed left at (295, 277)
Screenshot: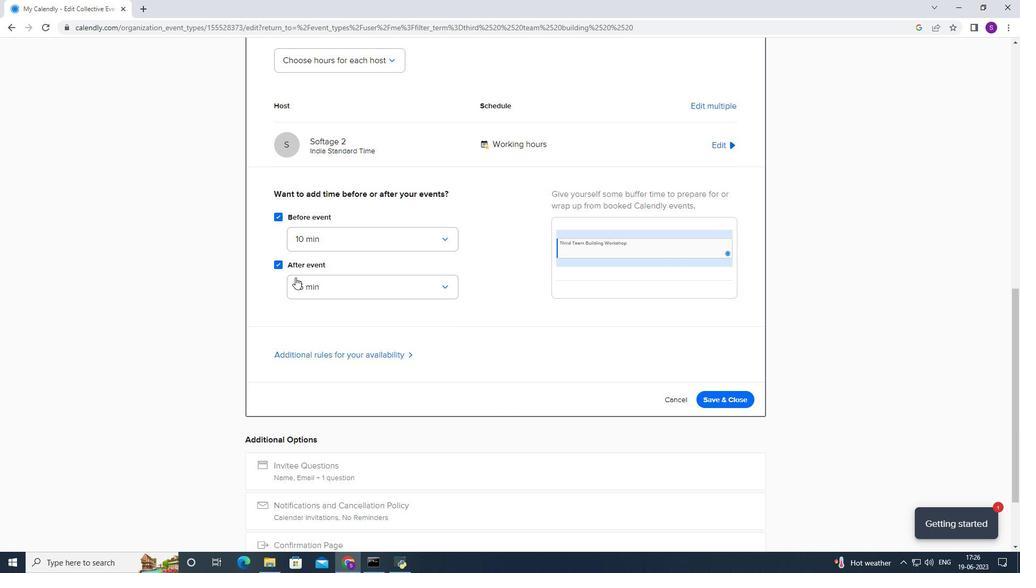 
Action: Mouse moved to (298, 335)
Screenshot: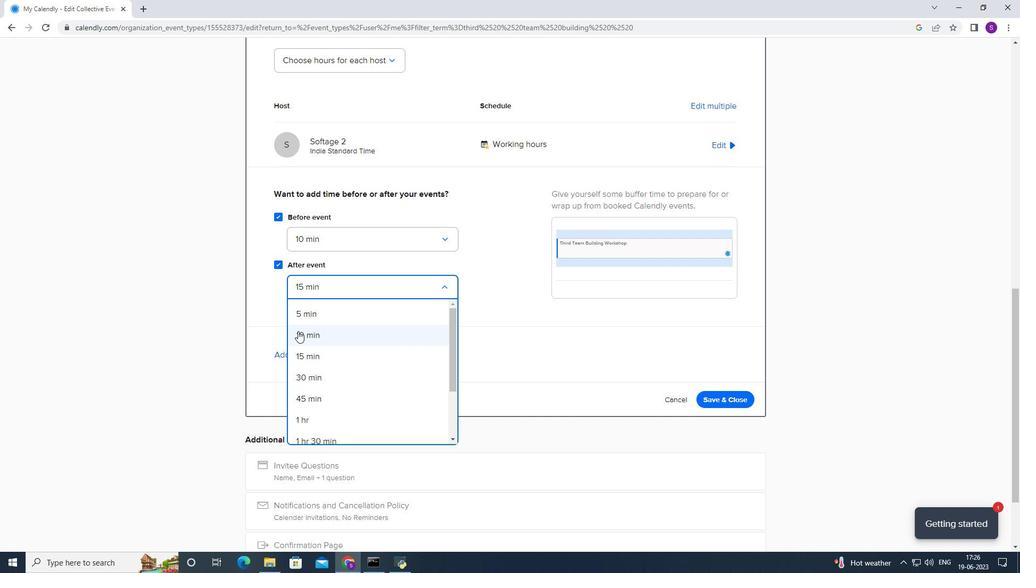 
Action: Mouse pressed left at (298, 335)
Screenshot: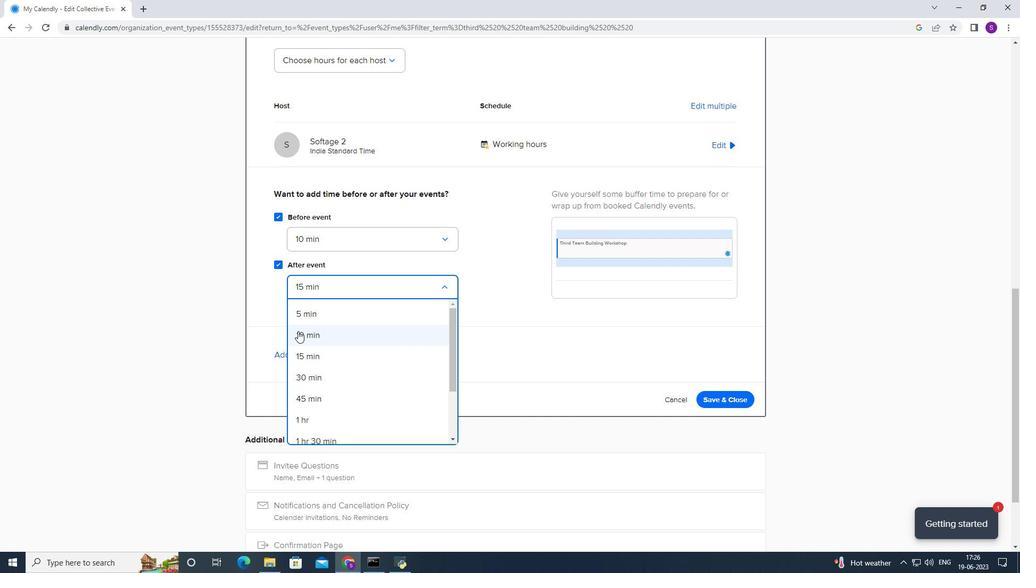 
Action: Mouse moved to (278, 354)
Screenshot: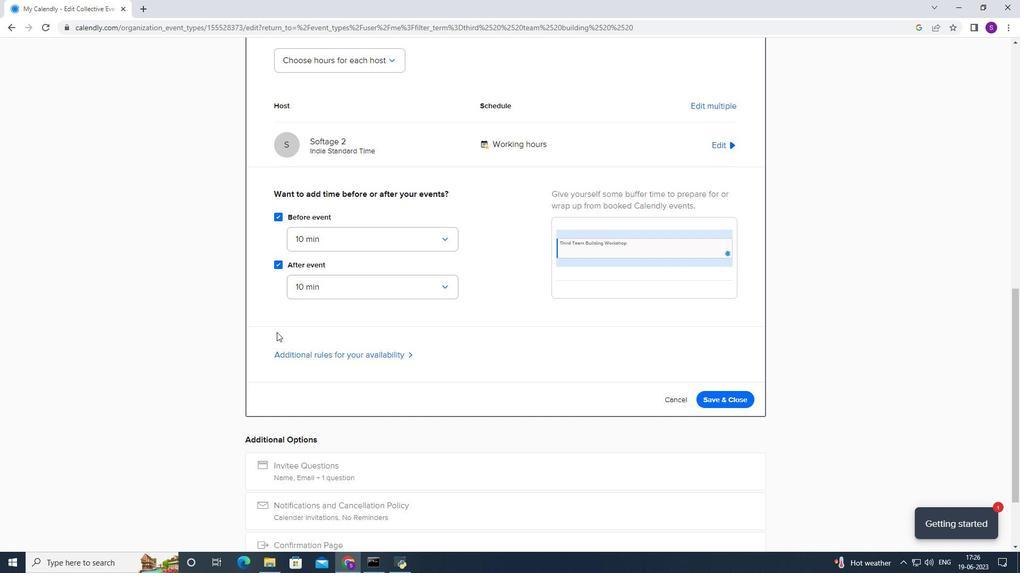 
Action: Mouse pressed left at (278, 354)
Screenshot: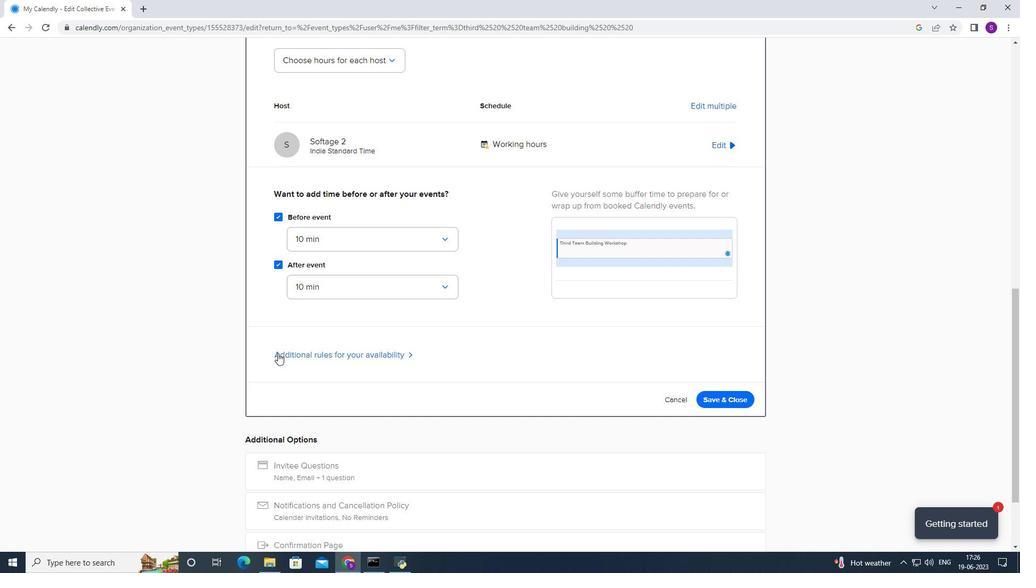 
Action: Mouse scrolled (278, 353) with delta (0, 0)
Screenshot: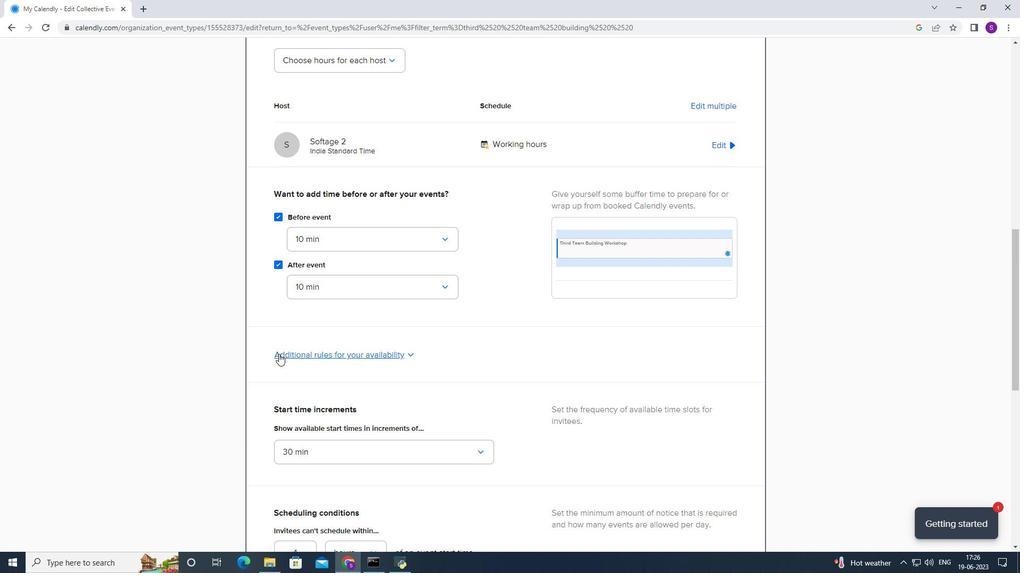 
Action: Mouse scrolled (278, 353) with delta (0, 0)
Screenshot: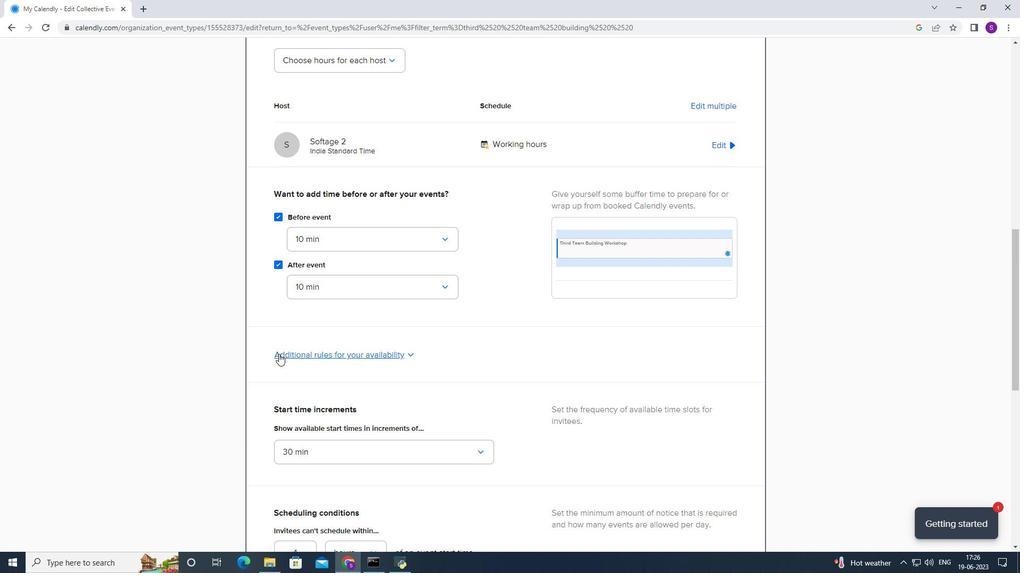
Action: Mouse scrolled (278, 353) with delta (0, 0)
Screenshot: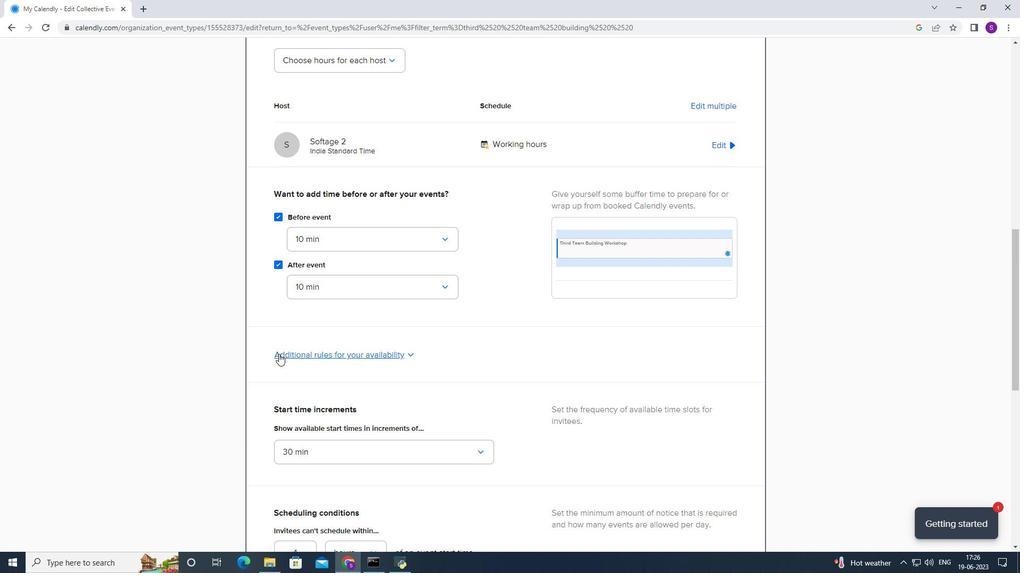 
Action: Mouse scrolled (278, 353) with delta (0, 0)
Screenshot: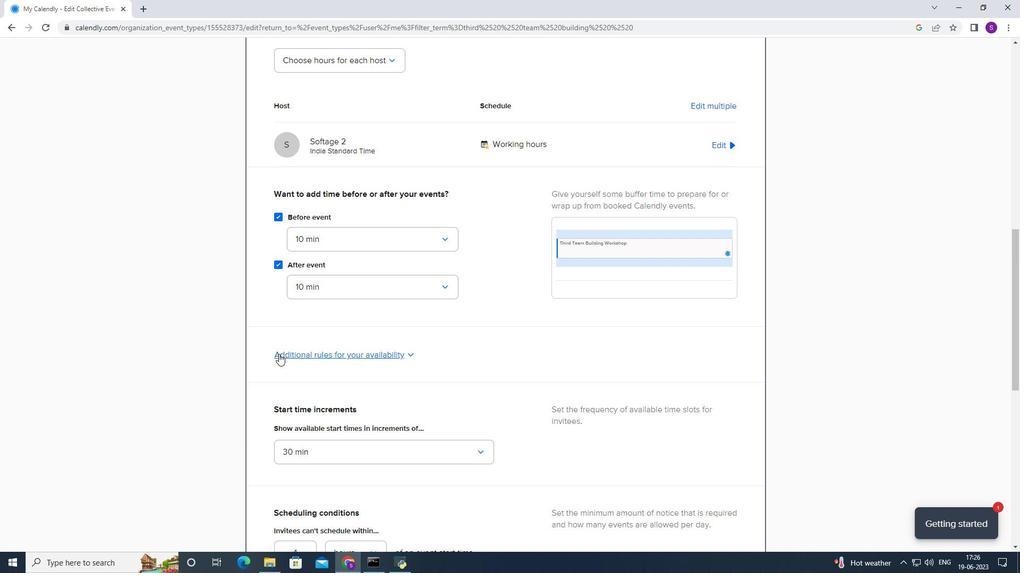
Action: Mouse moved to (361, 244)
Screenshot: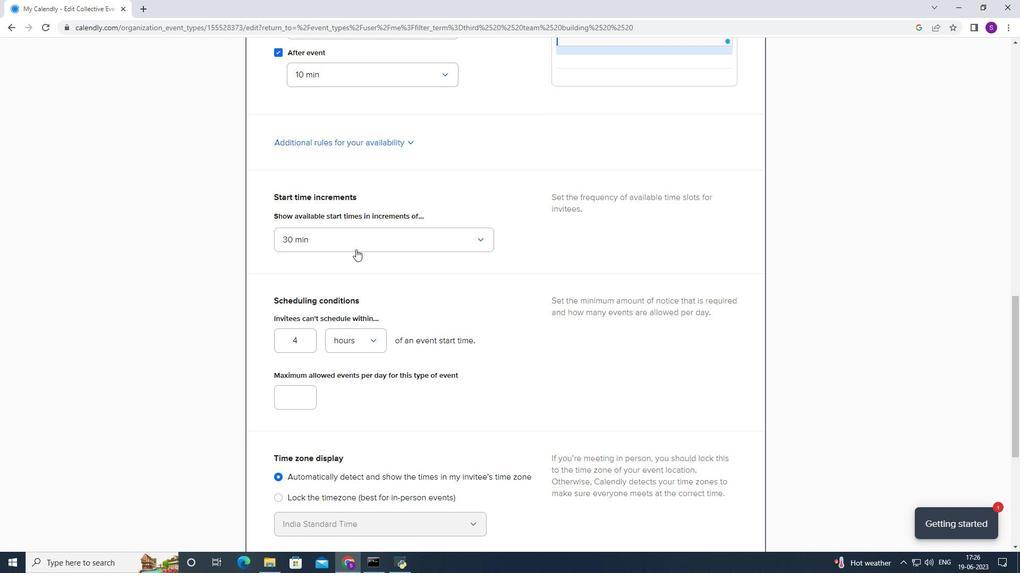 
Action: Mouse pressed left at (361, 244)
Screenshot: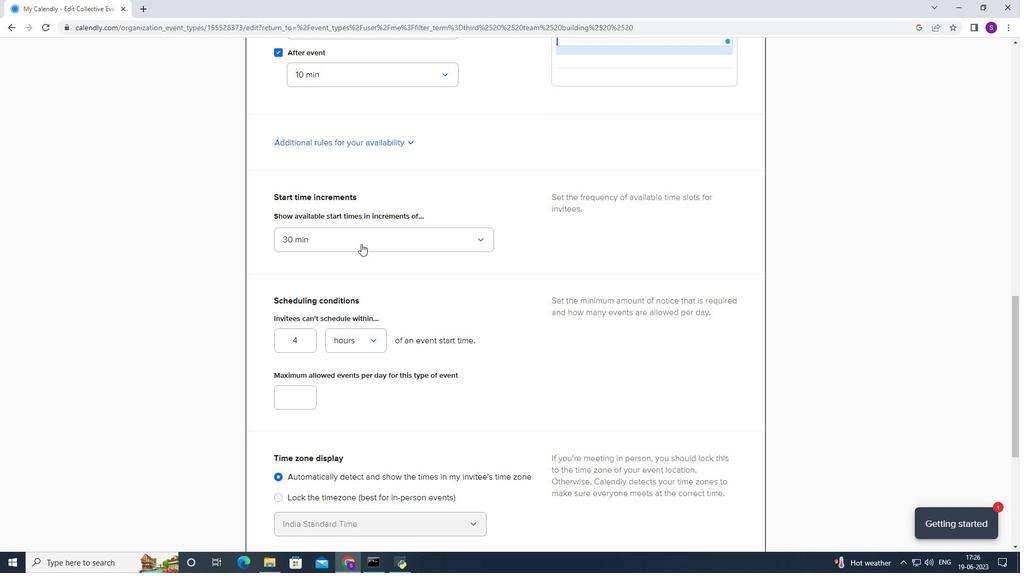 
Action: Mouse moved to (302, 388)
Screenshot: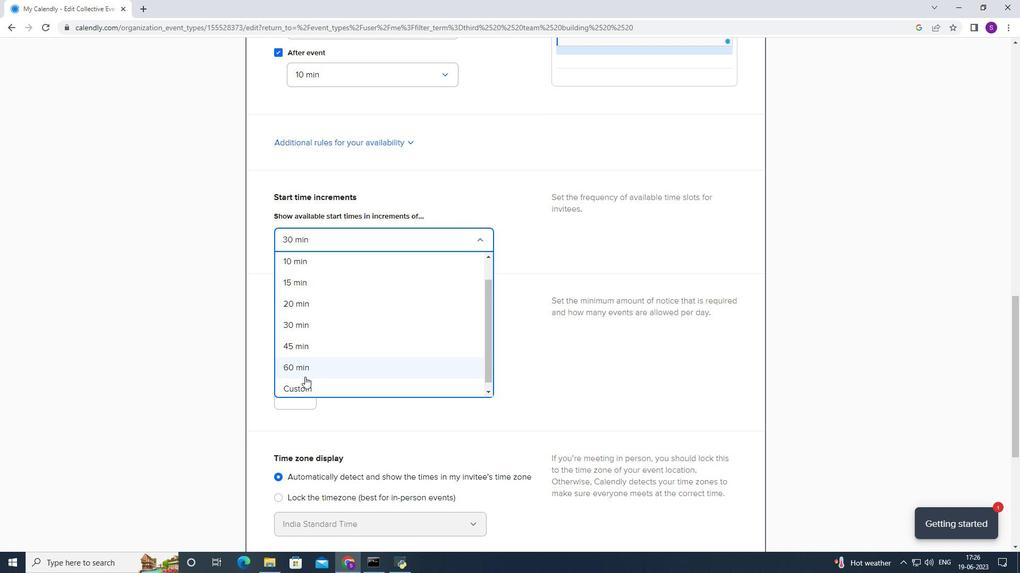 
Action: Mouse pressed left at (302, 388)
Screenshot: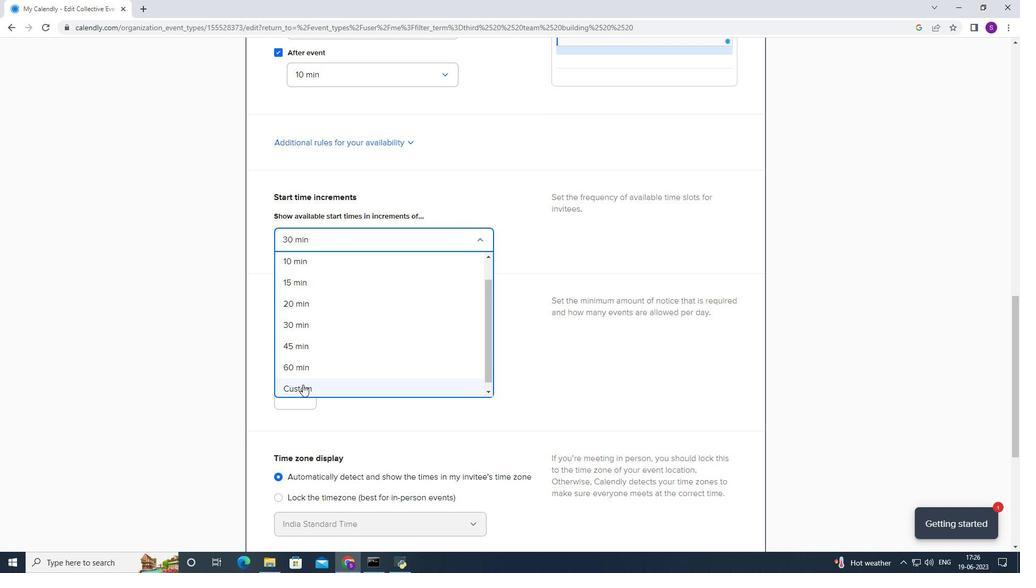 
Action: Mouse moved to (345, 275)
Screenshot: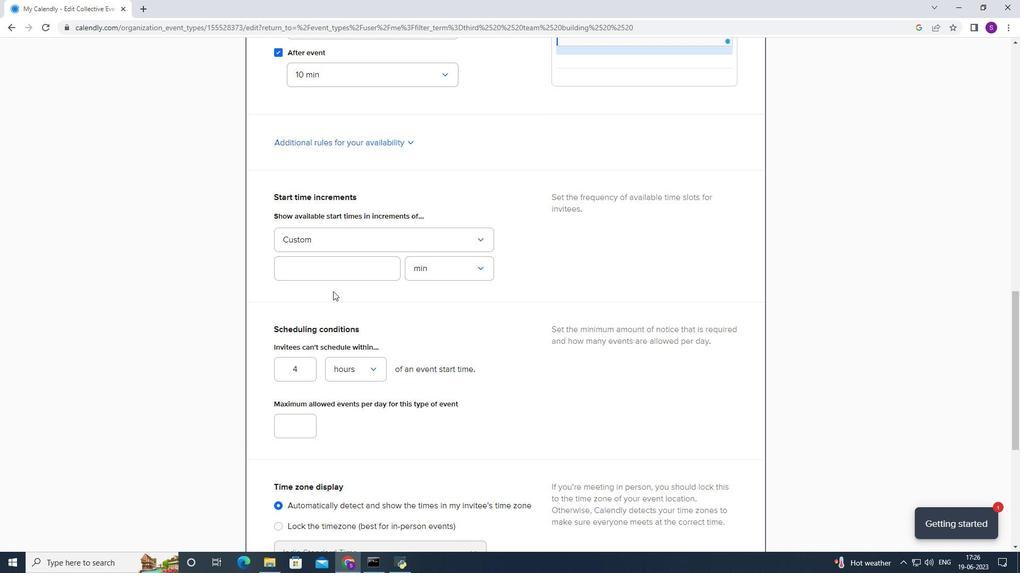 
Action: Mouse pressed left at (345, 275)
Screenshot: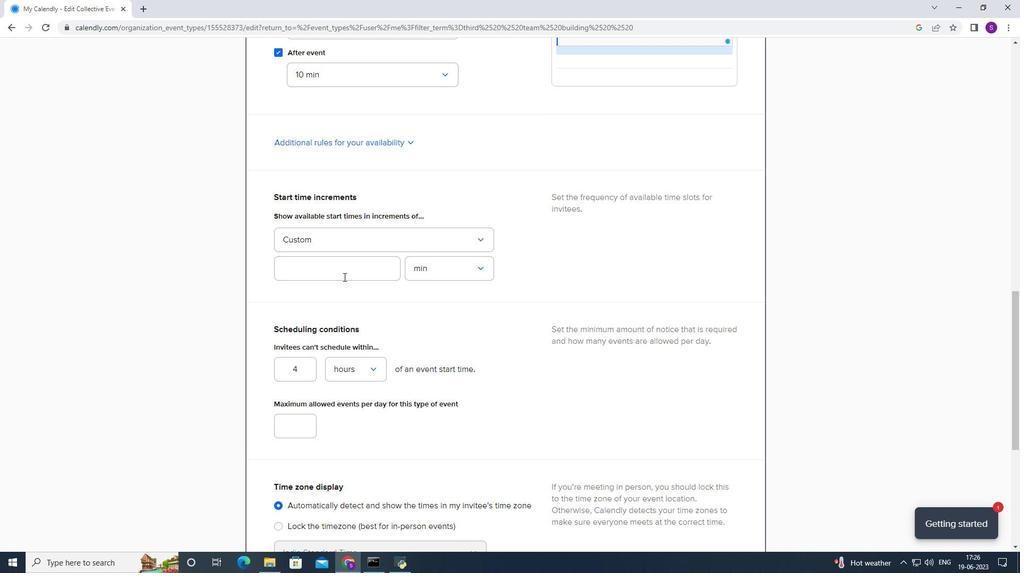 
Action: Key pressed 55
Screenshot: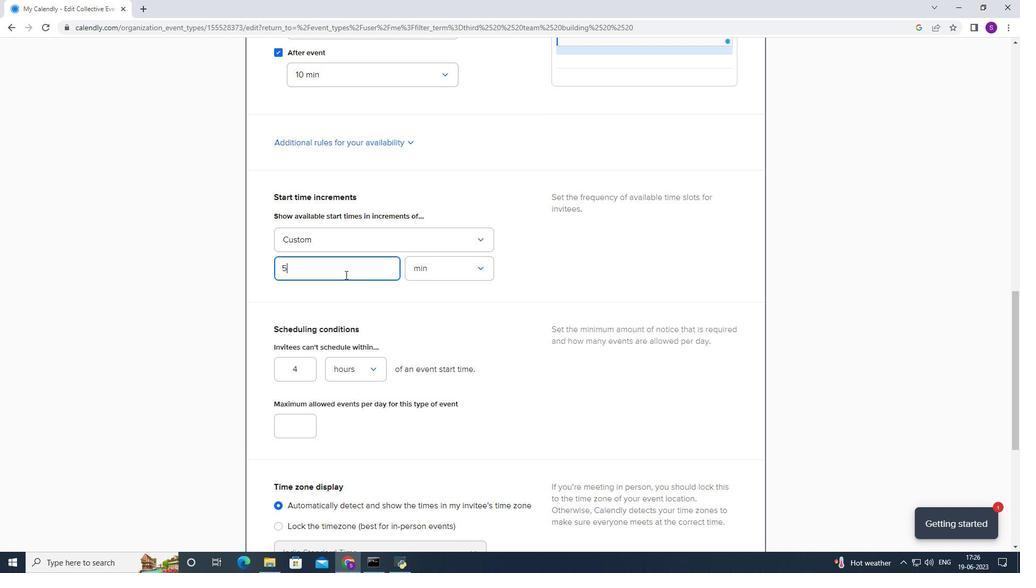 
Action: Mouse moved to (337, 299)
Screenshot: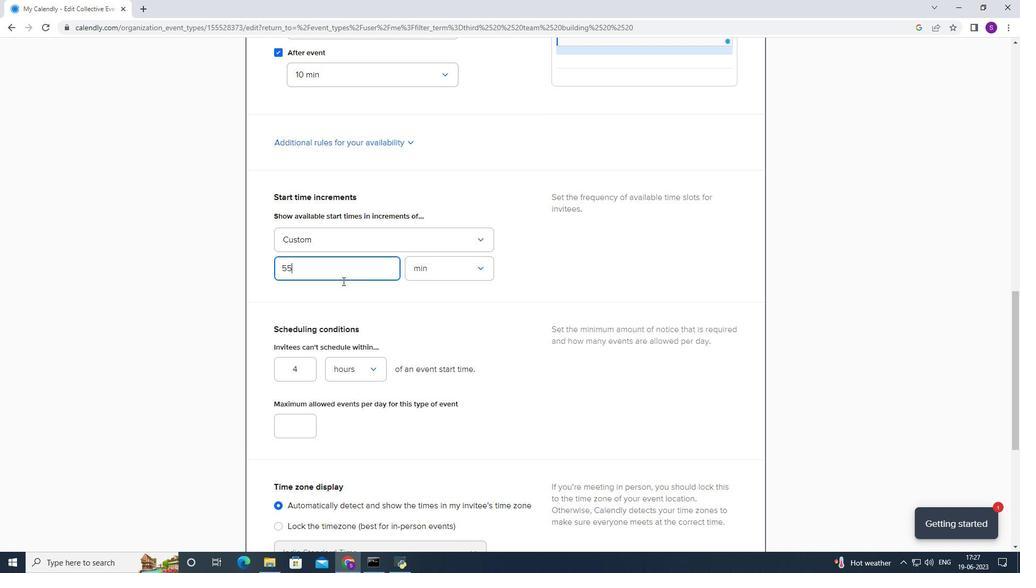 
Action: Mouse pressed left at (337, 299)
Screenshot: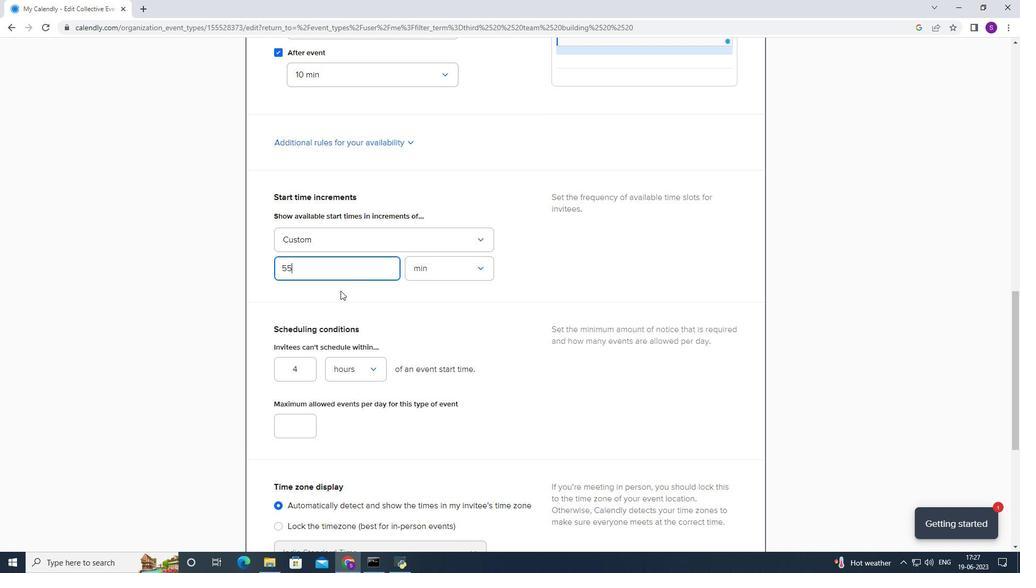 
Action: Mouse moved to (303, 367)
Screenshot: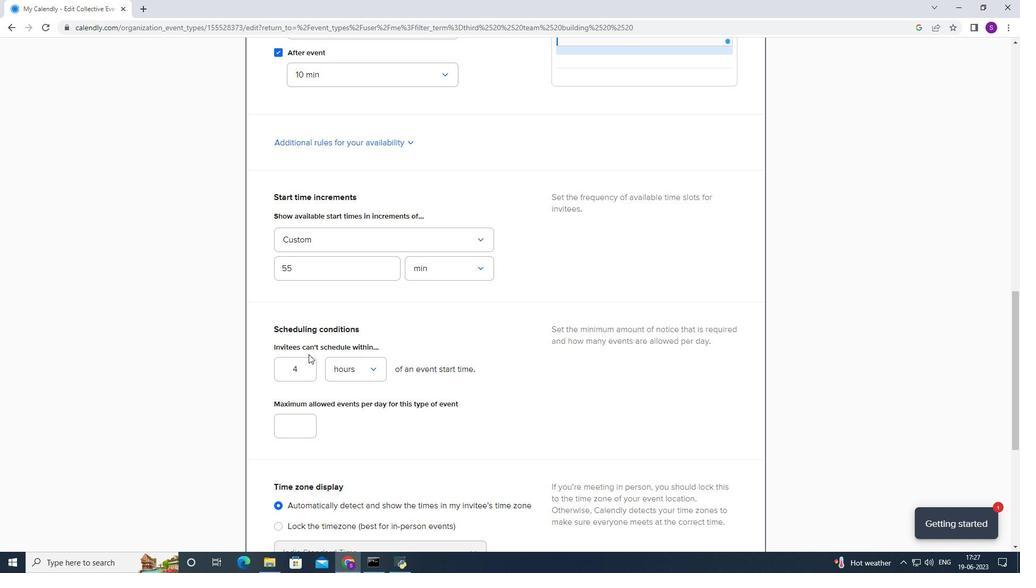 
Action: Mouse pressed left at (303, 367)
Screenshot: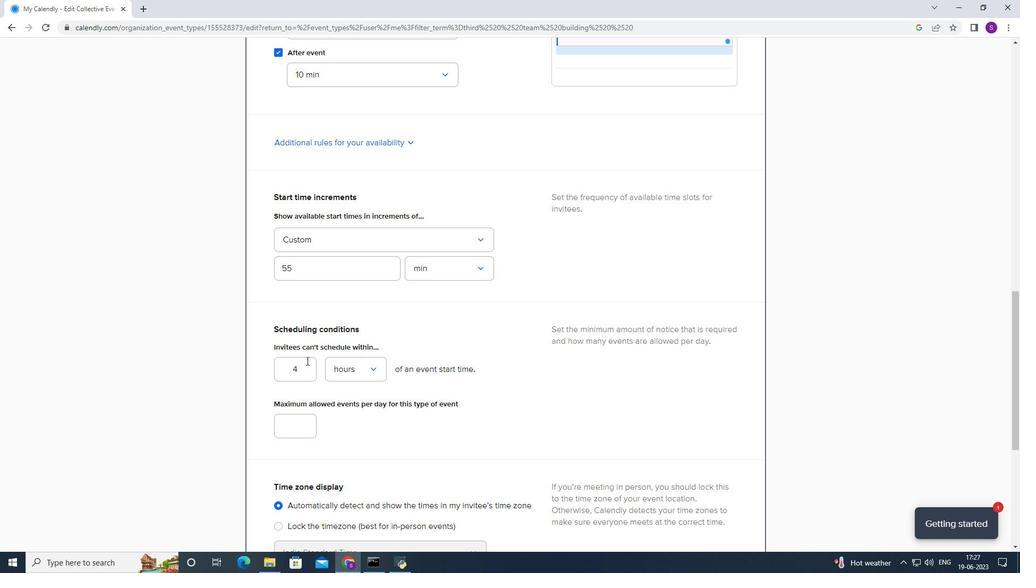 
Action: Mouse moved to (315, 370)
Screenshot: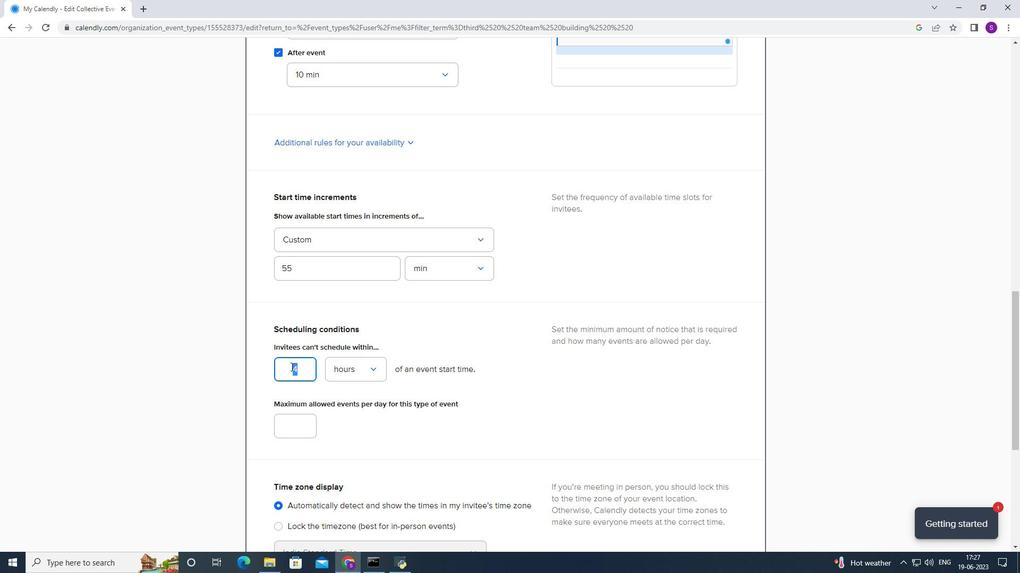 
Action: Key pressed 1
Screenshot: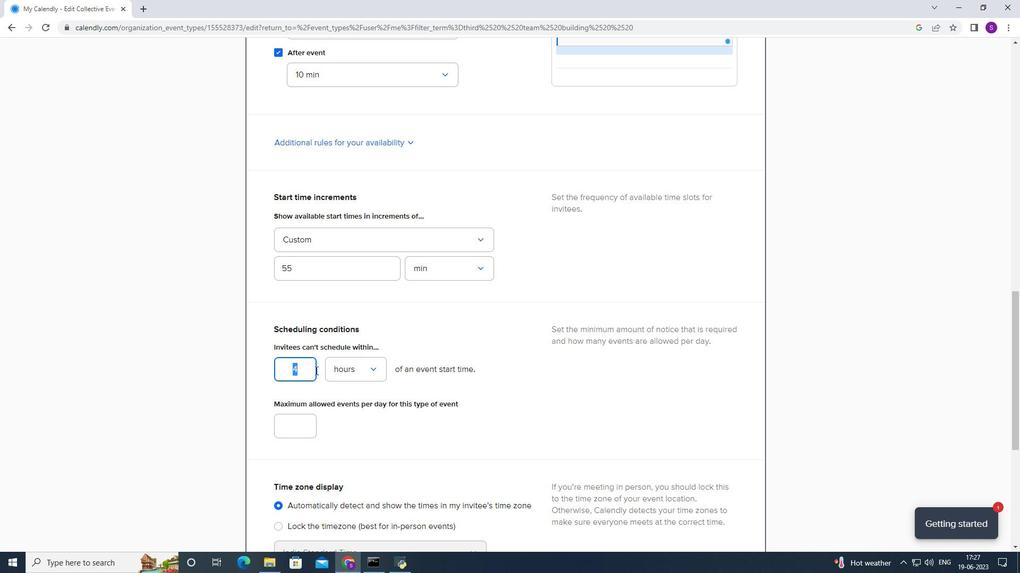 
Action: Mouse moved to (317, 368)
Screenshot: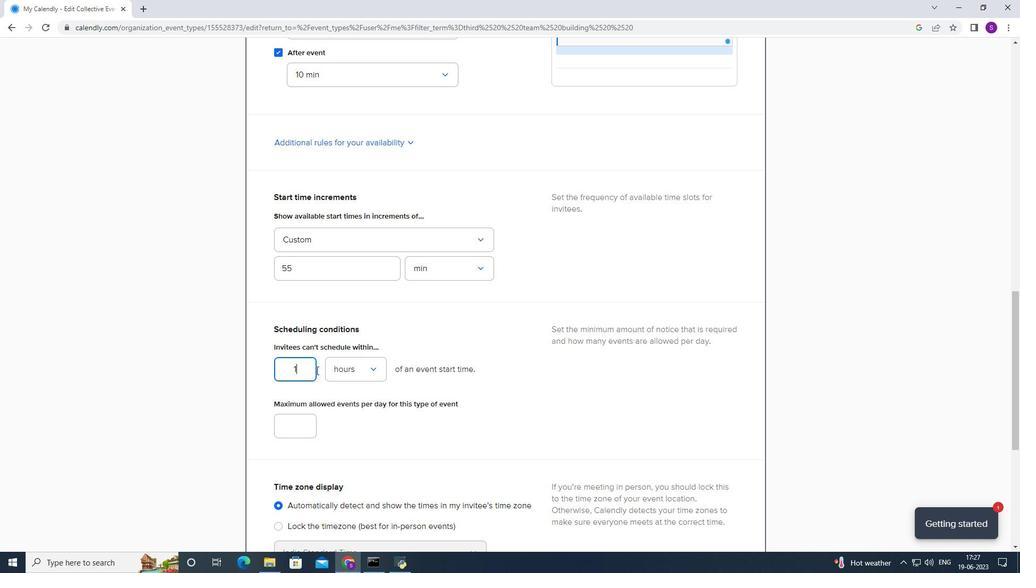 
Action: Key pressed 6
Screenshot: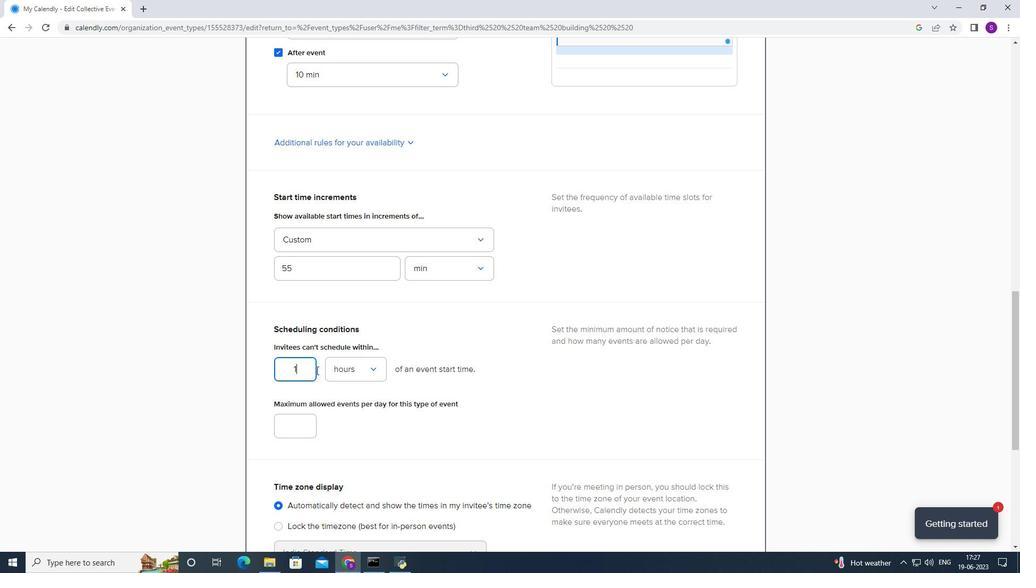 
Action: Mouse moved to (318, 362)
Screenshot: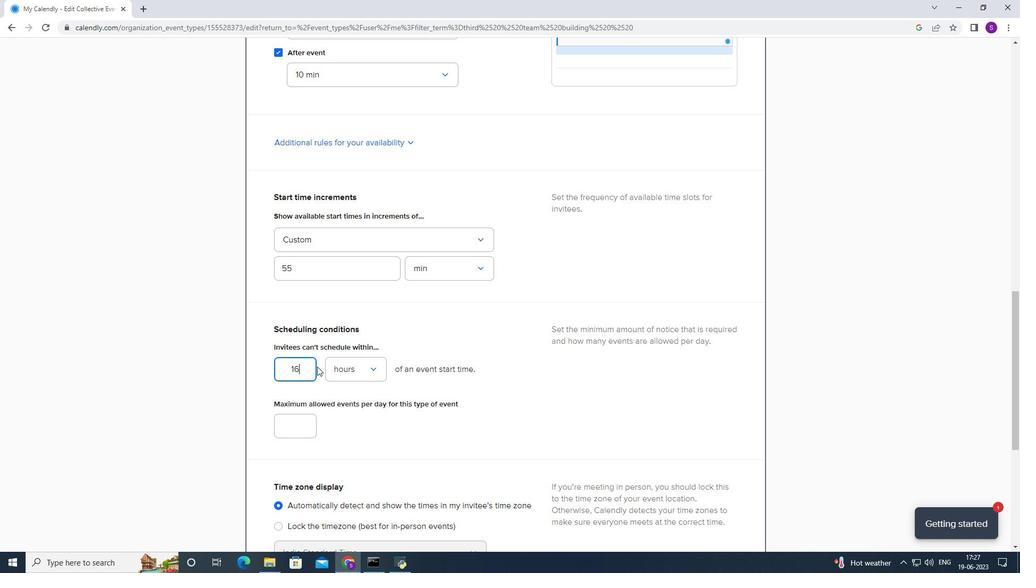 
Action: Key pressed 7
Screenshot: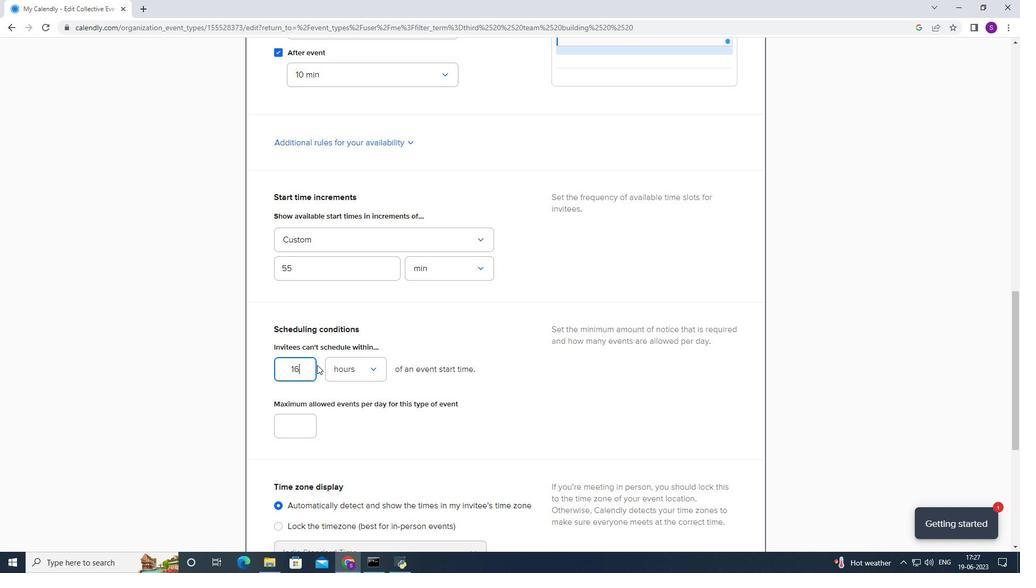 
Action: Mouse moved to (293, 435)
Screenshot: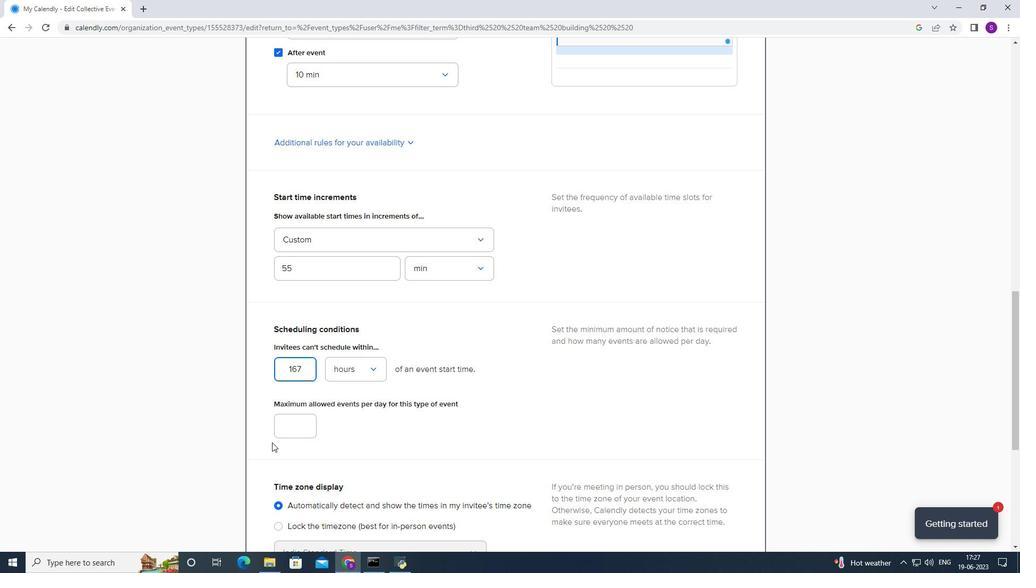 
Action: Mouse pressed left at (293, 435)
Screenshot: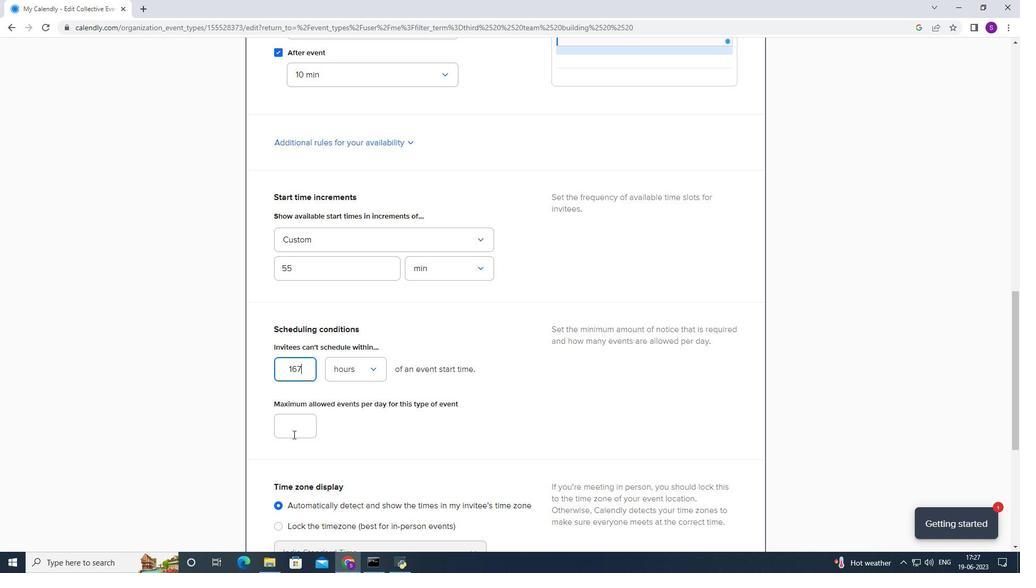 
Action: Key pressed 5
Screenshot: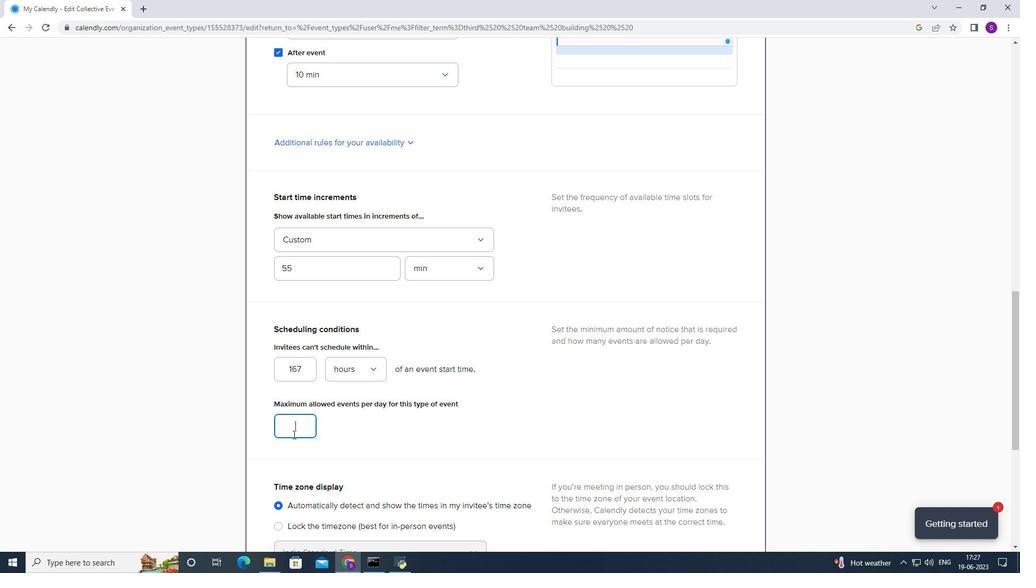 
Action: Mouse moved to (347, 424)
Screenshot: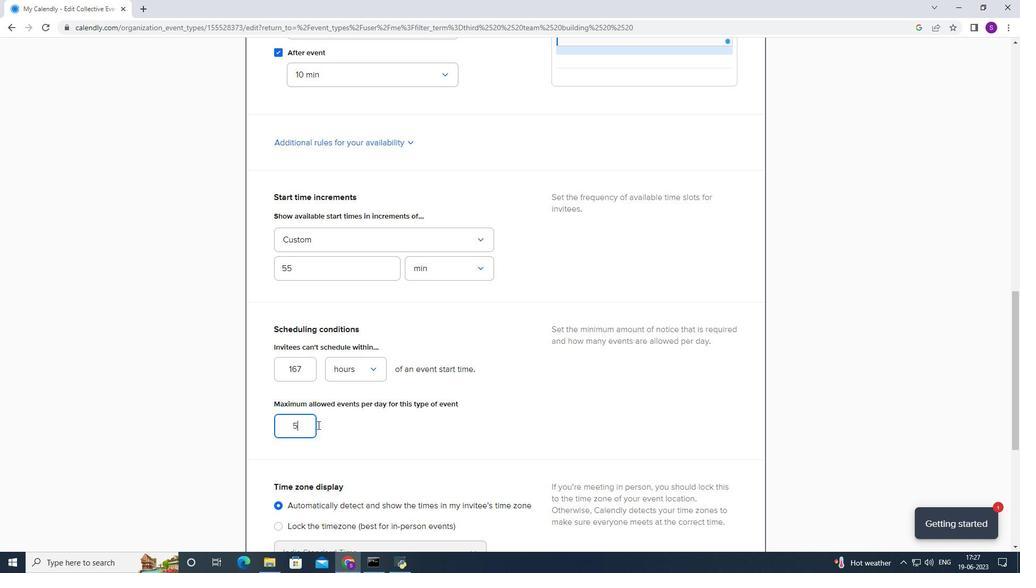 
Action: Mouse scrolled (347, 424) with delta (0, 0)
Screenshot: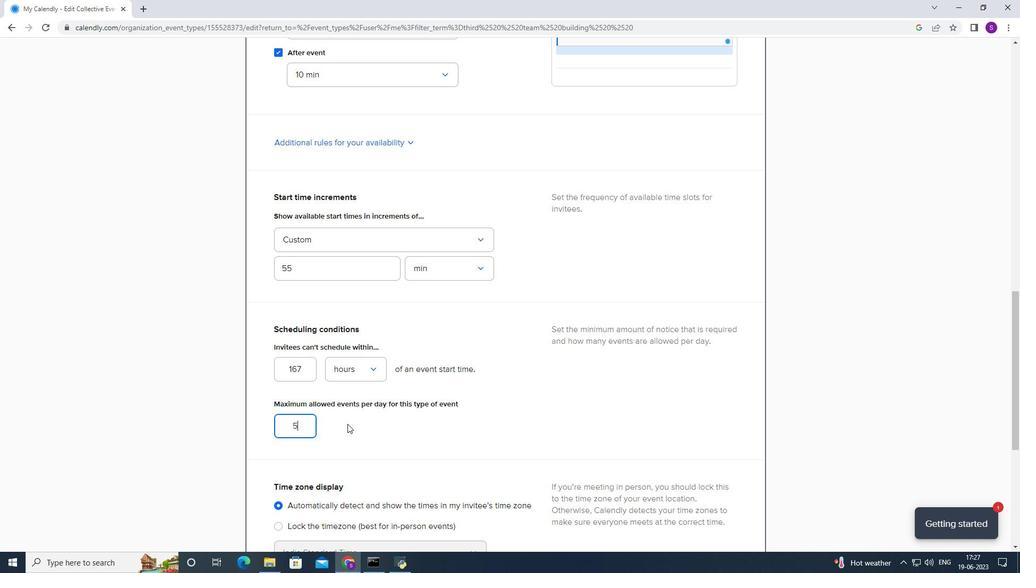 
Action: Mouse scrolled (347, 424) with delta (0, 0)
Screenshot: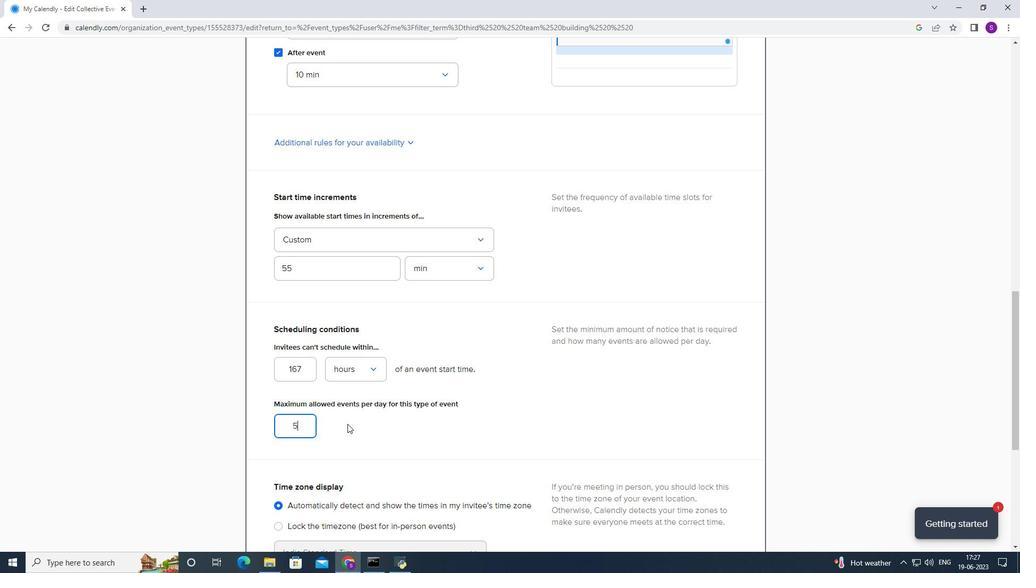 
Action: Mouse scrolled (347, 424) with delta (0, 0)
Screenshot: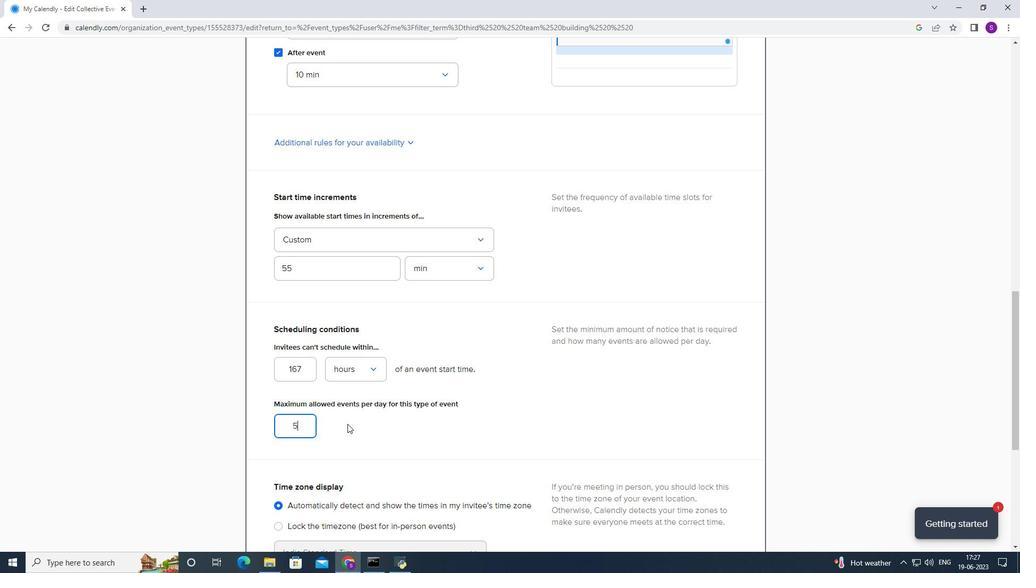 
Action: Mouse scrolled (347, 424) with delta (0, 0)
Screenshot: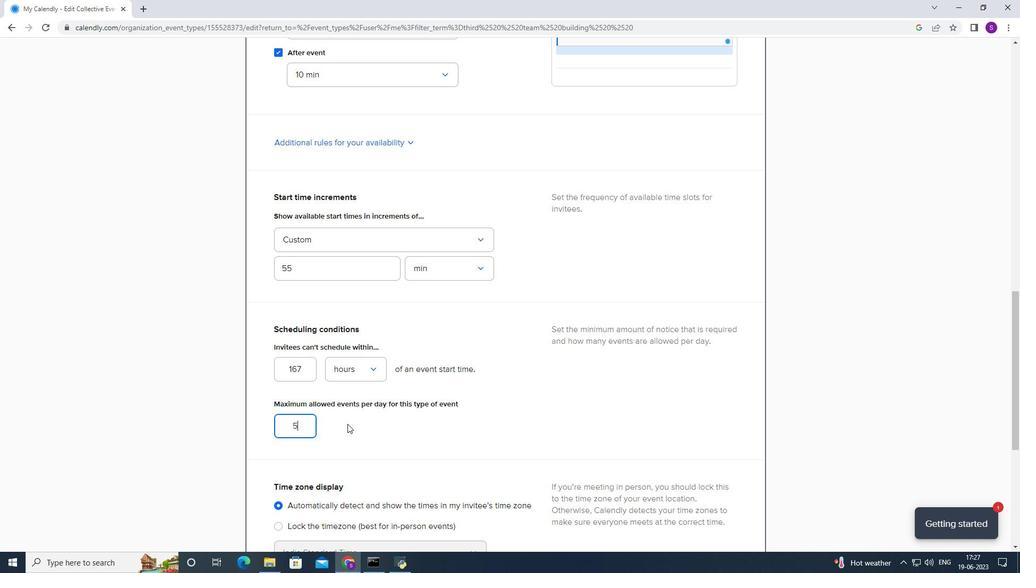 
Action: Mouse scrolled (347, 424) with delta (0, 0)
Screenshot: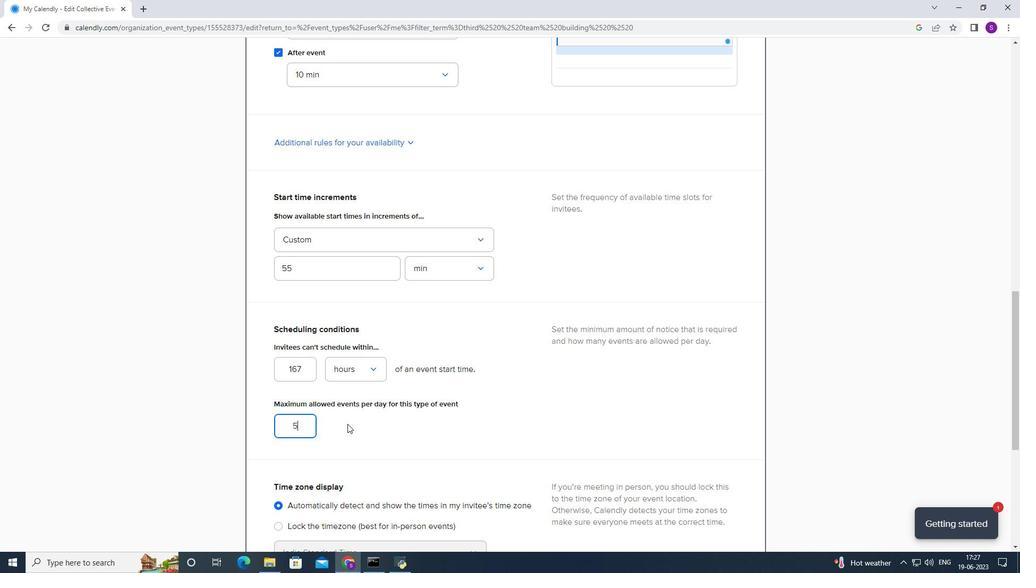 
Action: Mouse scrolled (347, 424) with delta (0, 0)
Screenshot: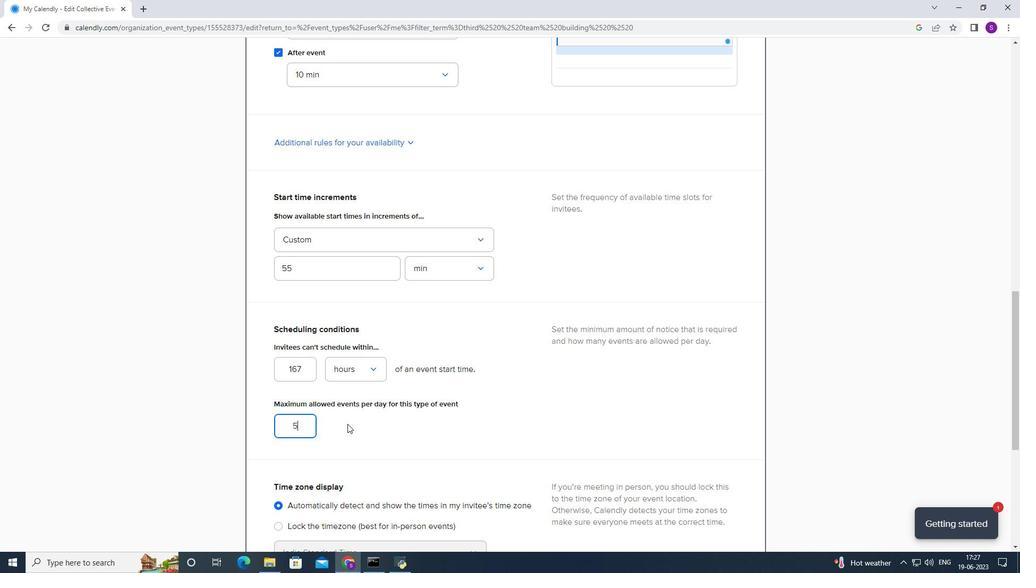 
Action: Mouse scrolled (347, 424) with delta (0, 0)
Screenshot: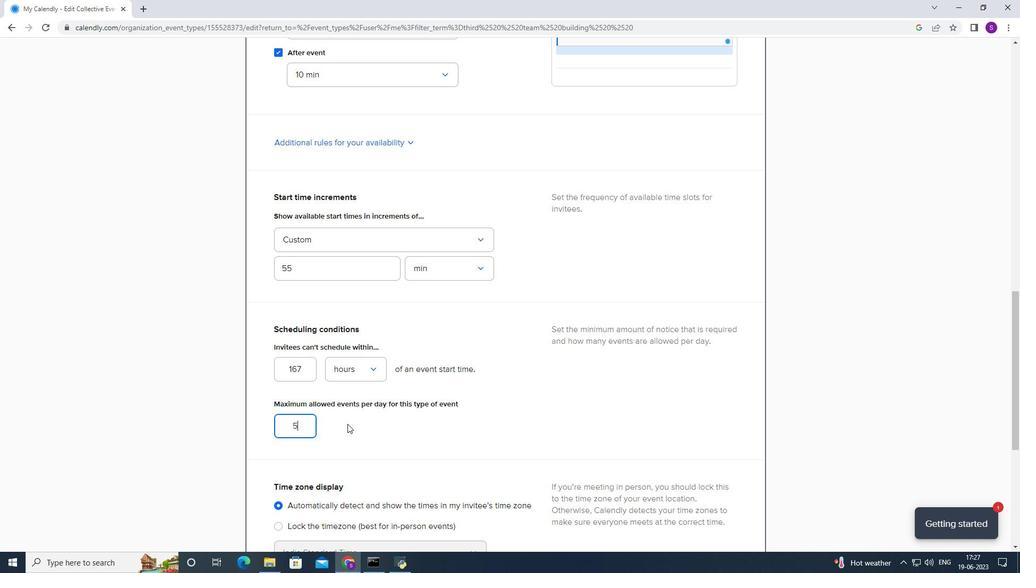 
Action: Mouse moved to (741, 303)
Screenshot: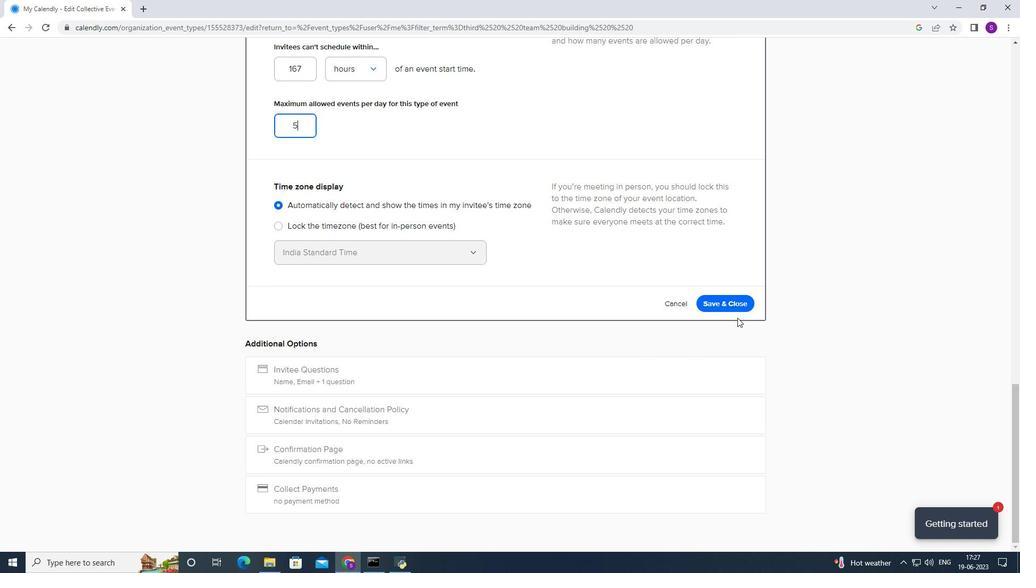 
Action: Mouse pressed left at (741, 303)
Screenshot: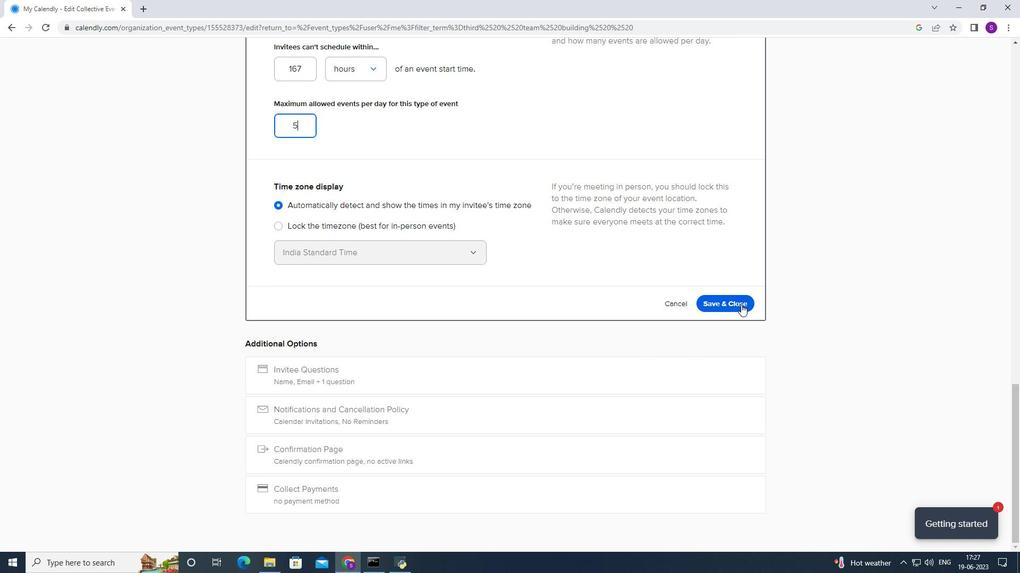 
